 Task: Find connections with filter location Ferntree Gully with filter topic #homeofficewith filter profile language Spanish with filter current company HDFC Life with filter school SDM Institute for Management Development with filter industry Pension Funds with filter service category Bookkeeping with filter keywords title Sales Manager
Action: Mouse moved to (647, 94)
Screenshot: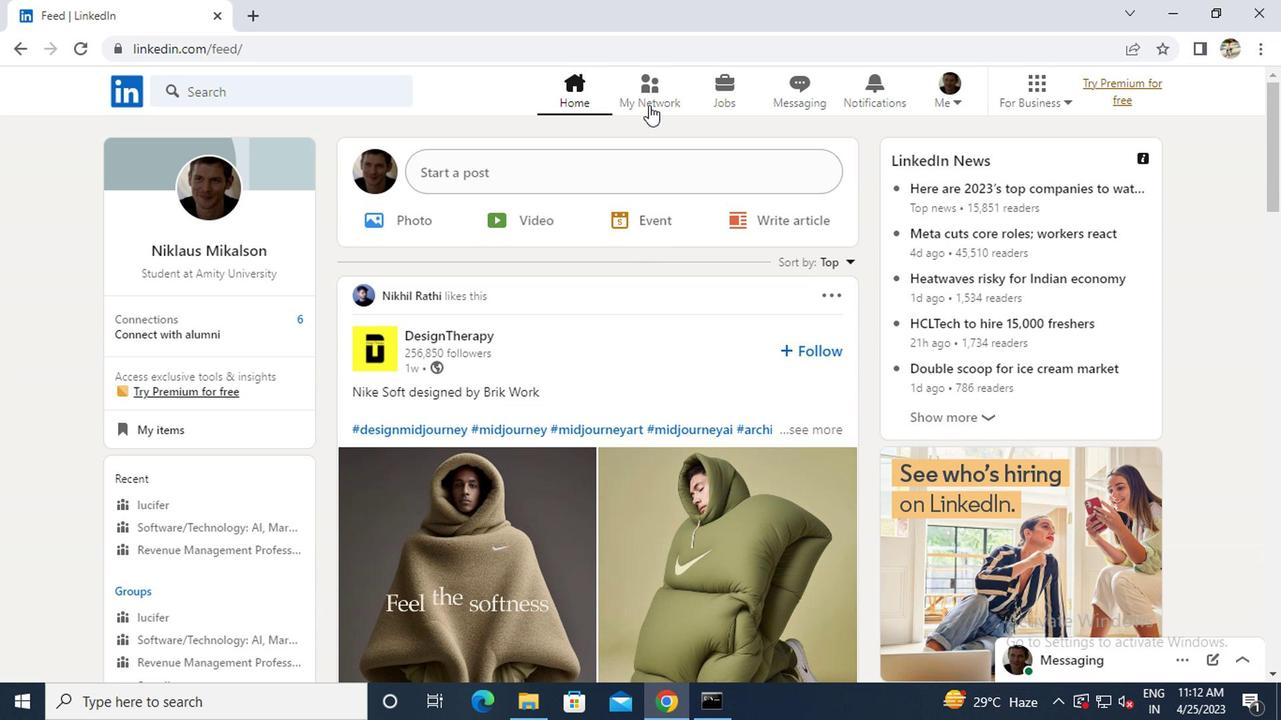 
Action: Mouse pressed left at (647, 94)
Screenshot: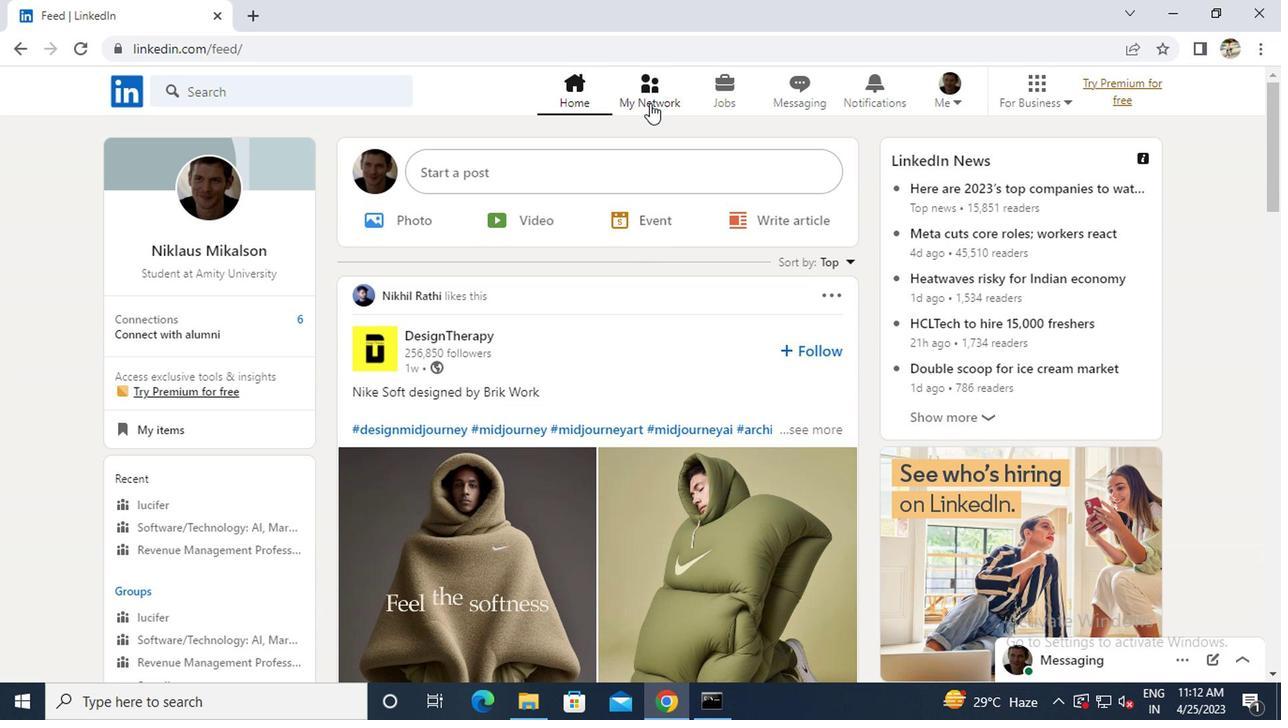 
Action: Mouse moved to (292, 201)
Screenshot: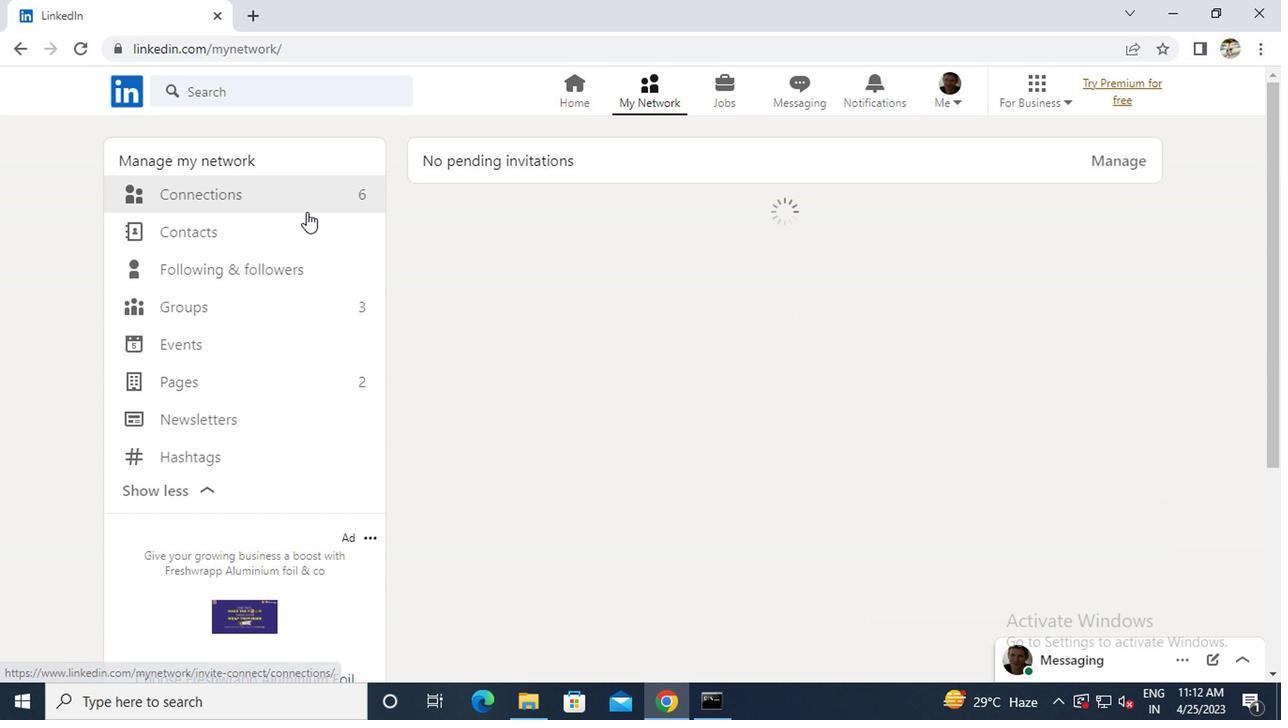 
Action: Mouse pressed left at (292, 201)
Screenshot: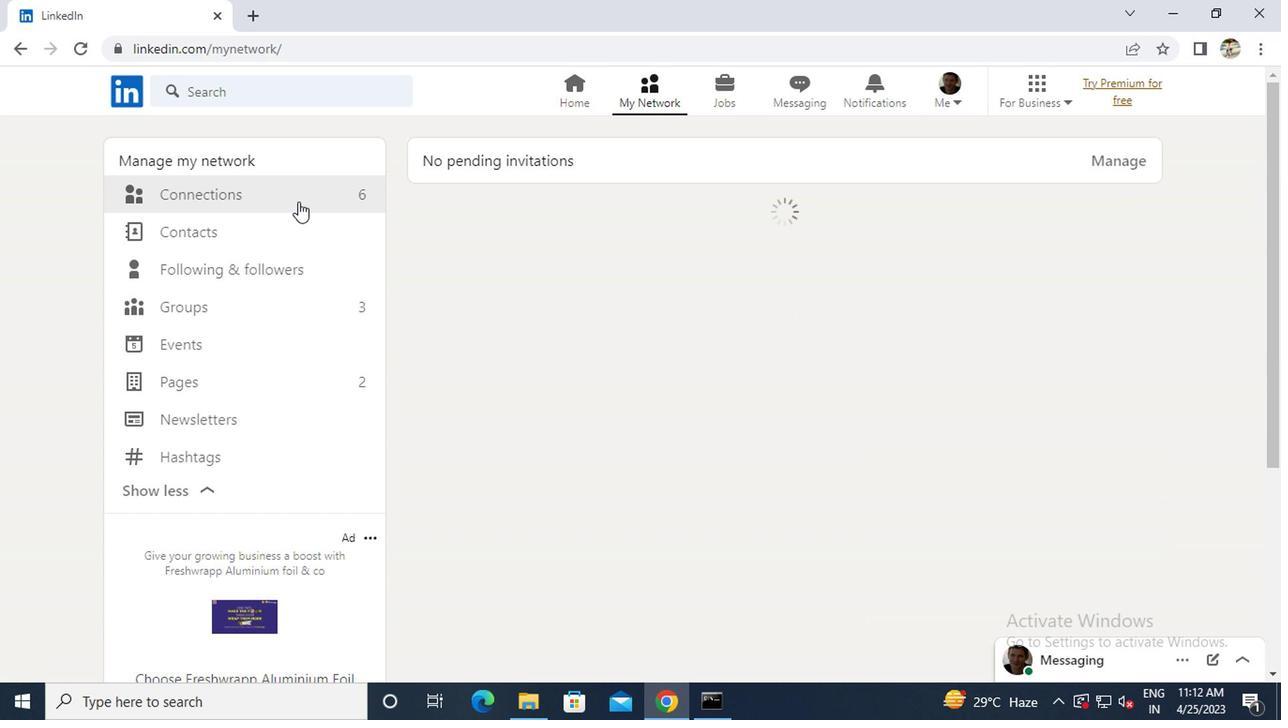 
Action: Mouse moved to (772, 197)
Screenshot: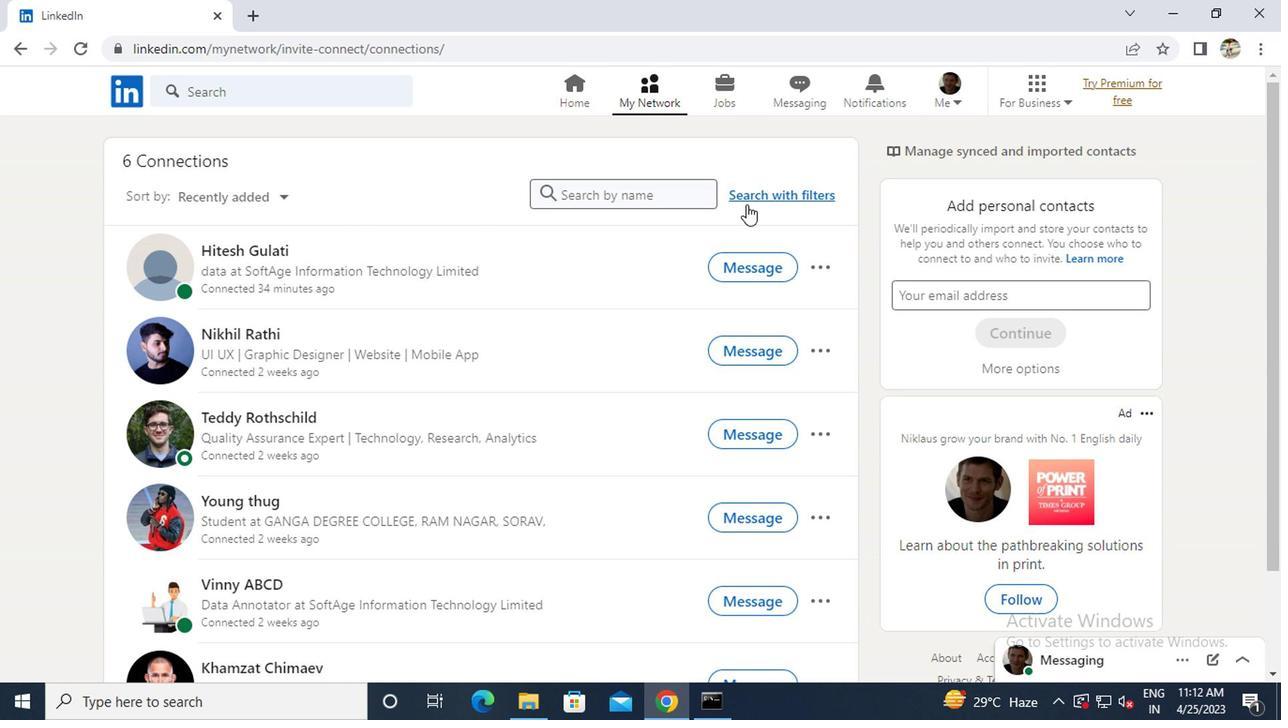
Action: Mouse pressed left at (772, 197)
Screenshot: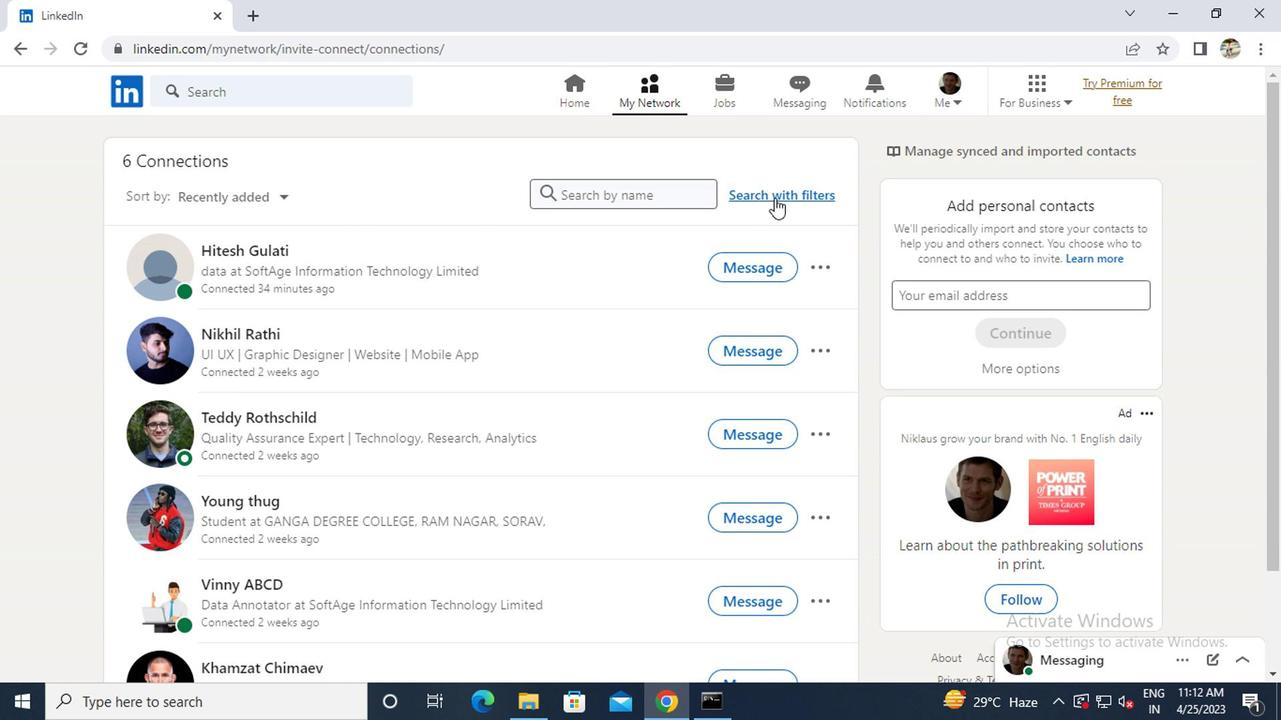 
Action: Mouse moved to (627, 148)
Screenshot: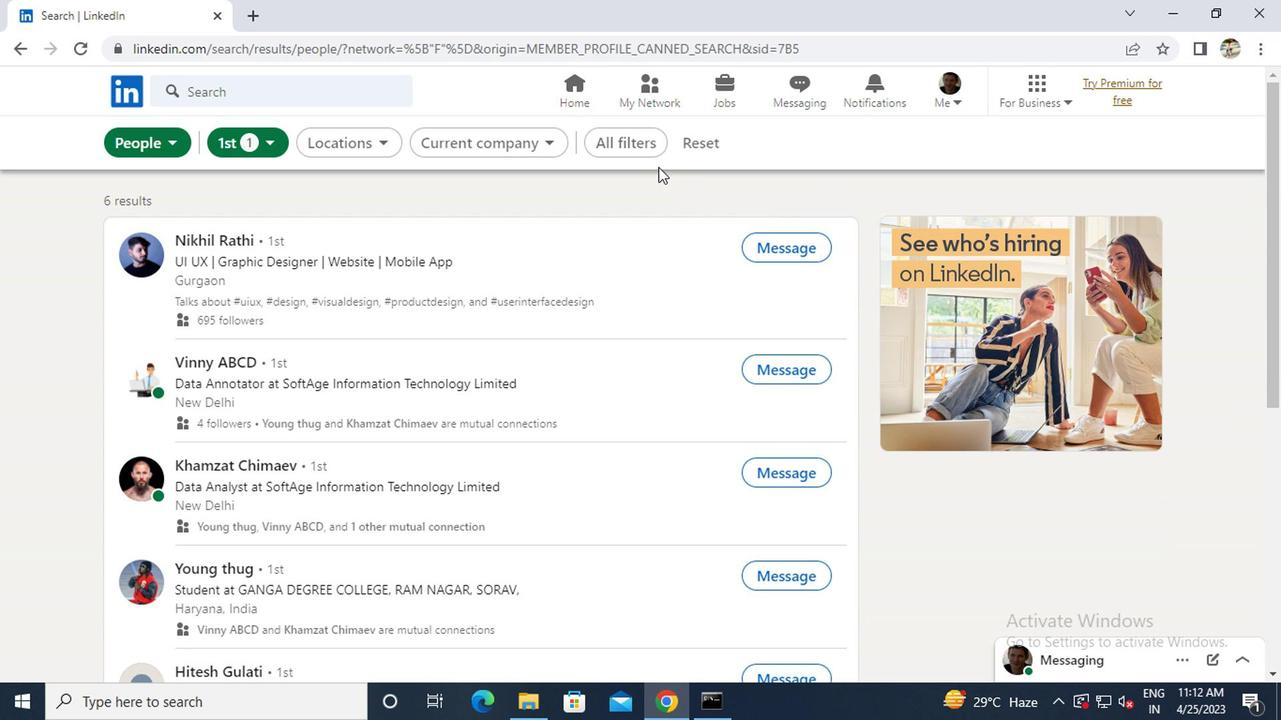 
Action: Mouse pressed left at (627, 148)
Screenshot: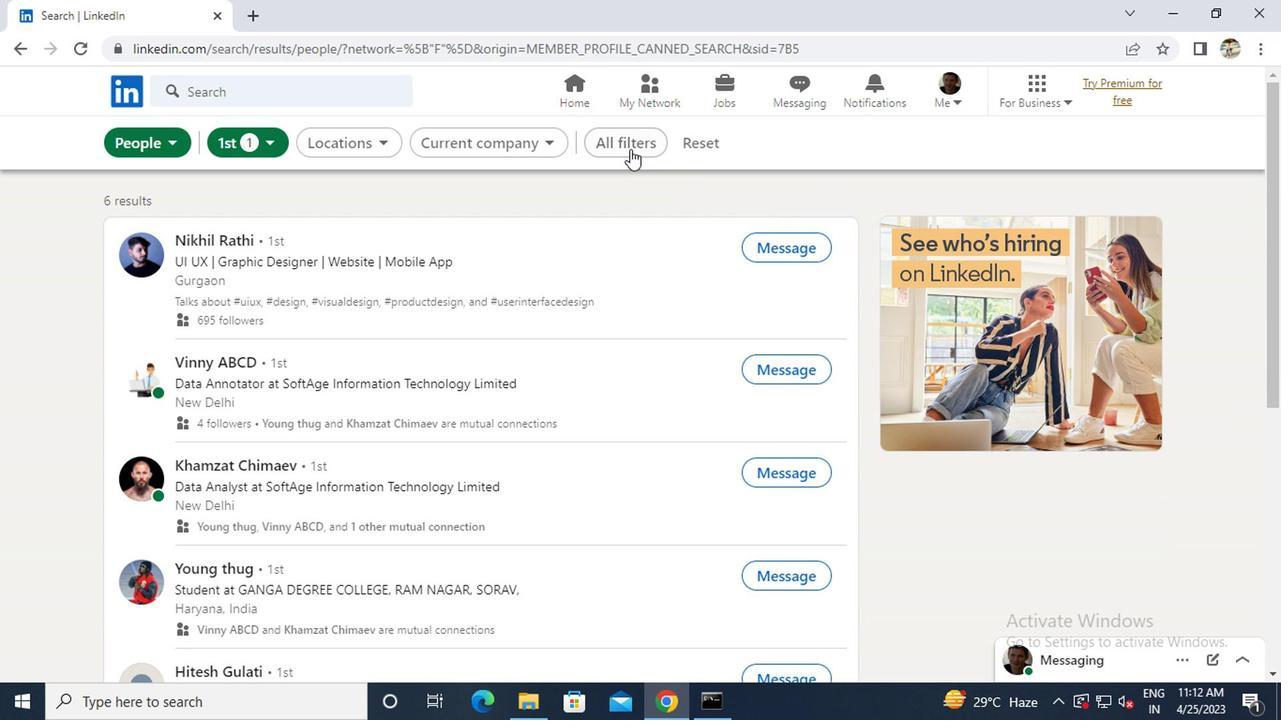 
Action: Mouse moved to (939, 361)
Screenshot: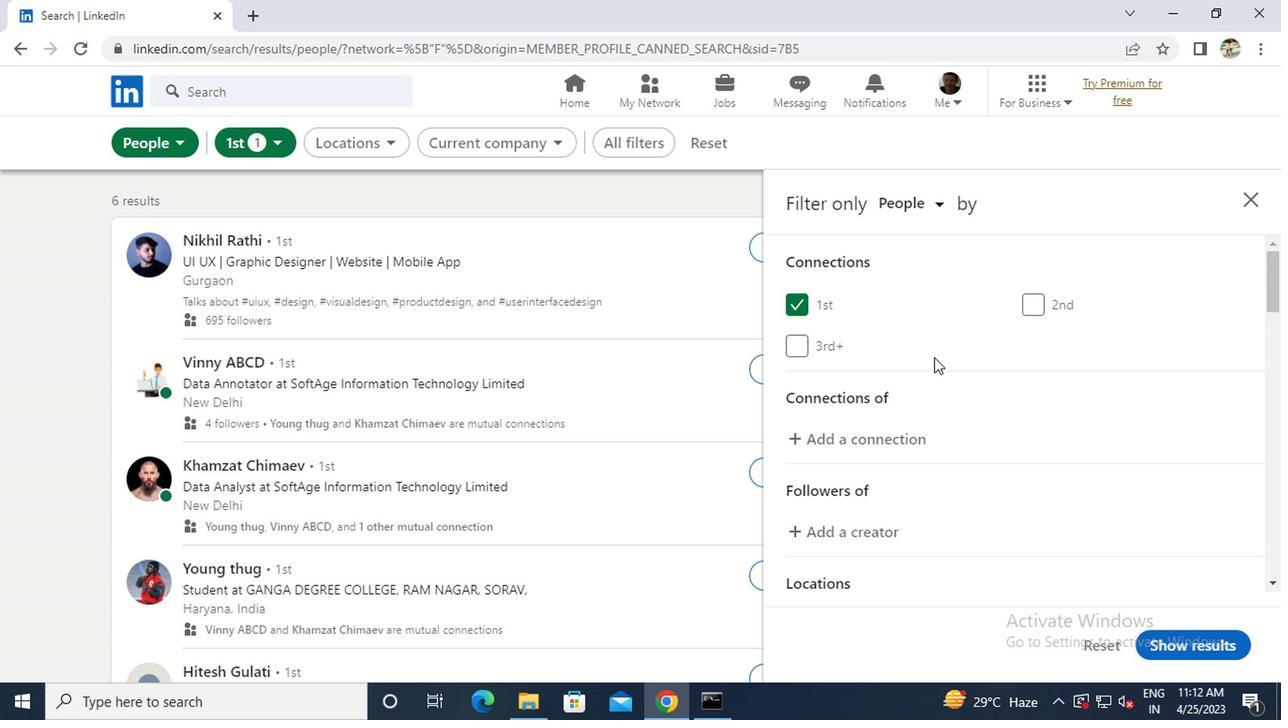 
Action: Mouse scrolled (939, 360) with delta (0, -1)
Screenshot: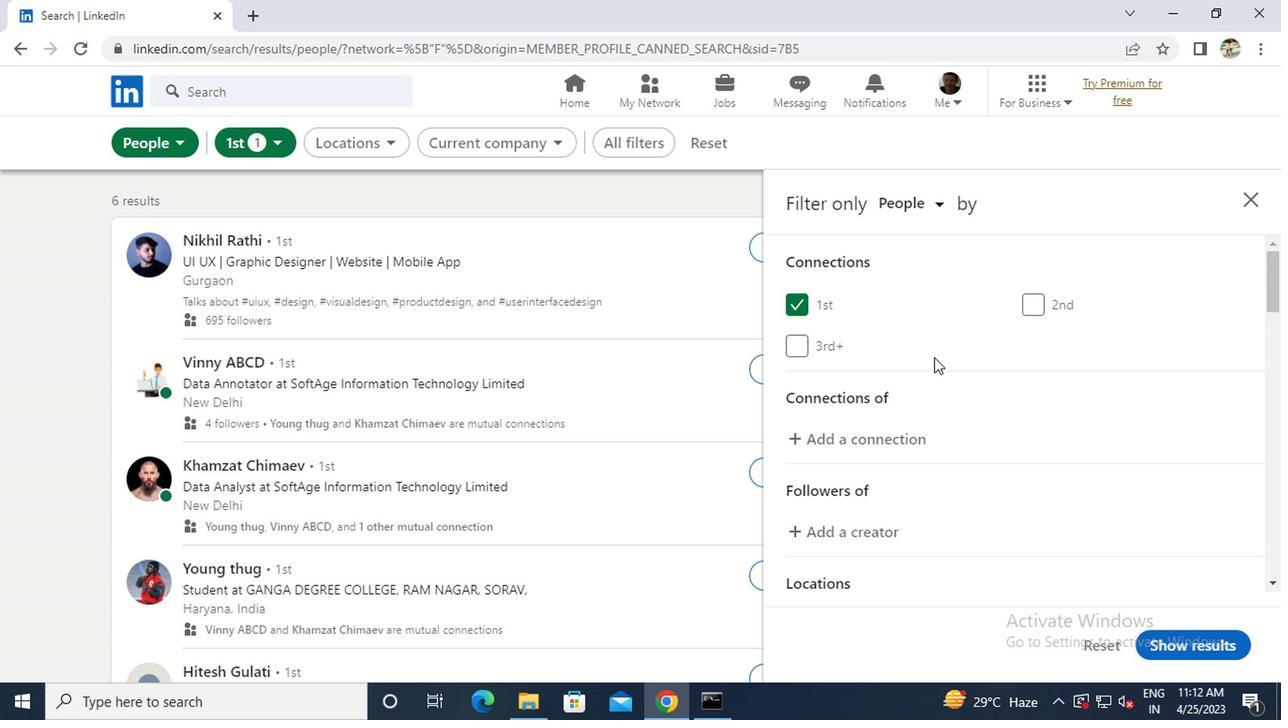 
Action: Mouse scrolled (939, 360) with delta (0, -1)
Screenshot: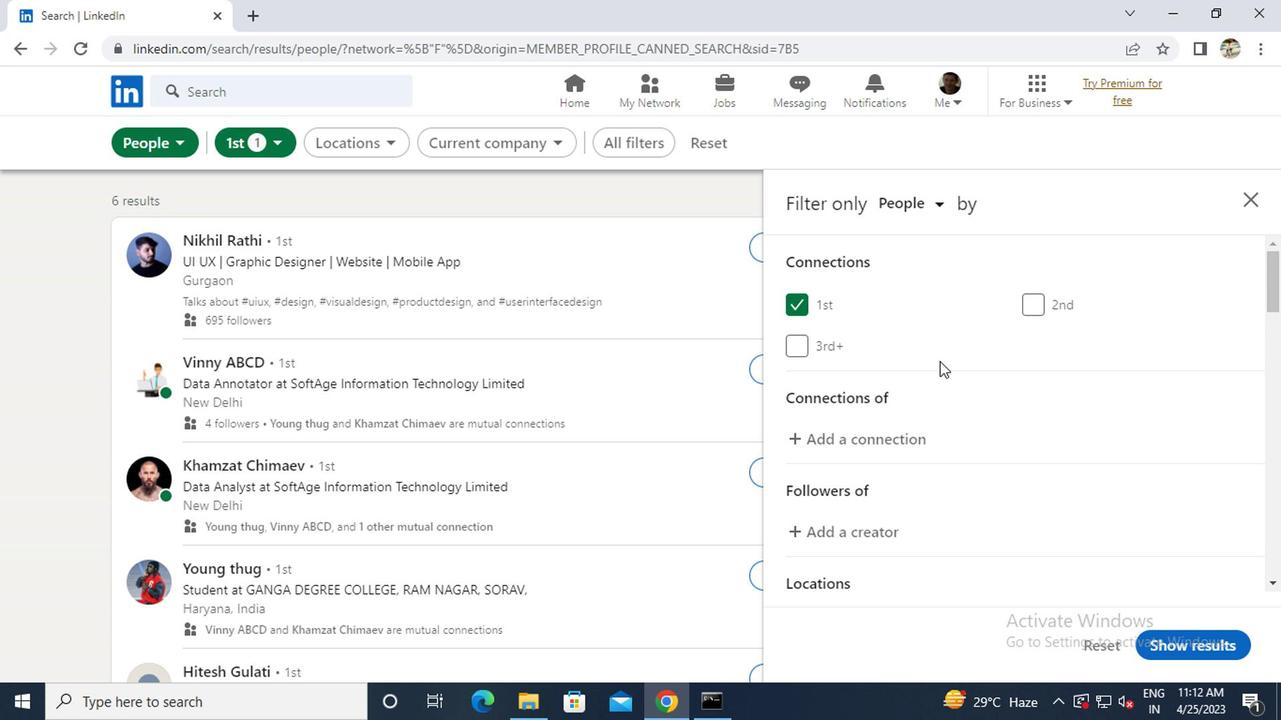 
Action: Mouse scrolled (939, 360) with delta (0, -1)
Screenshot: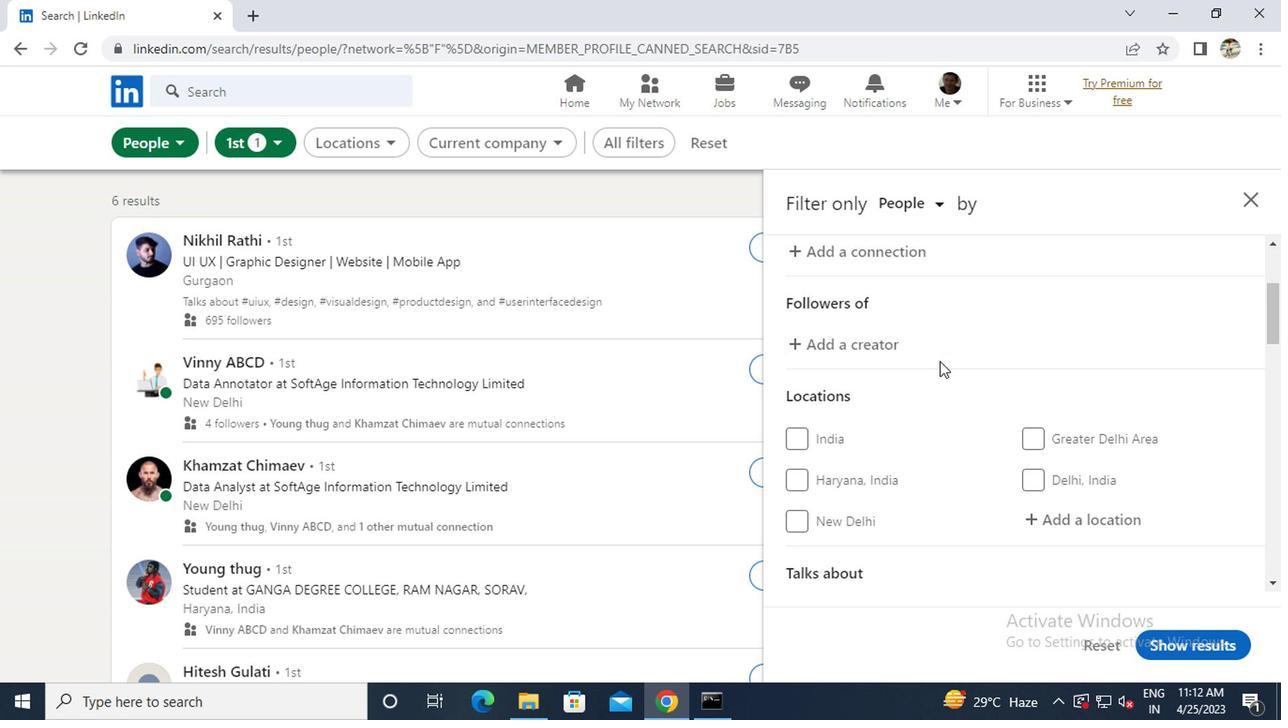 
Action: Mouse moved to (1037, 429)
Screenshot: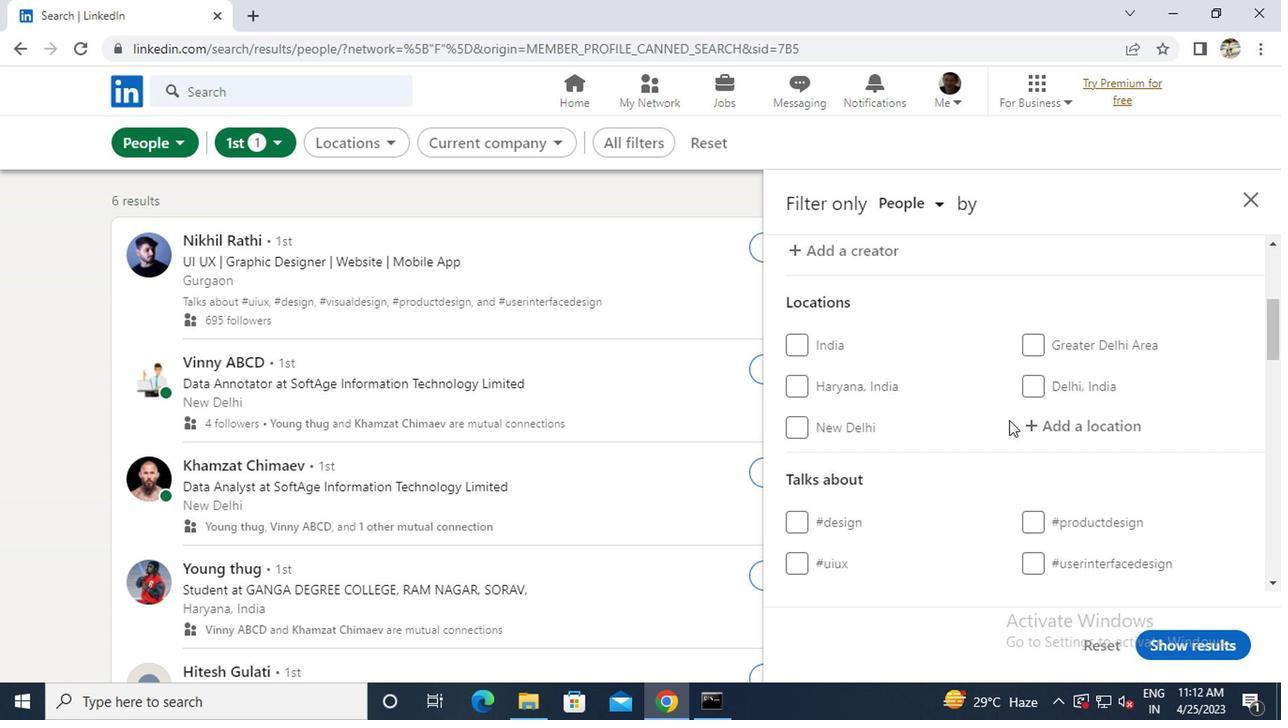 
Action: Mouse pressed left at (1037, 429)
Screenshot: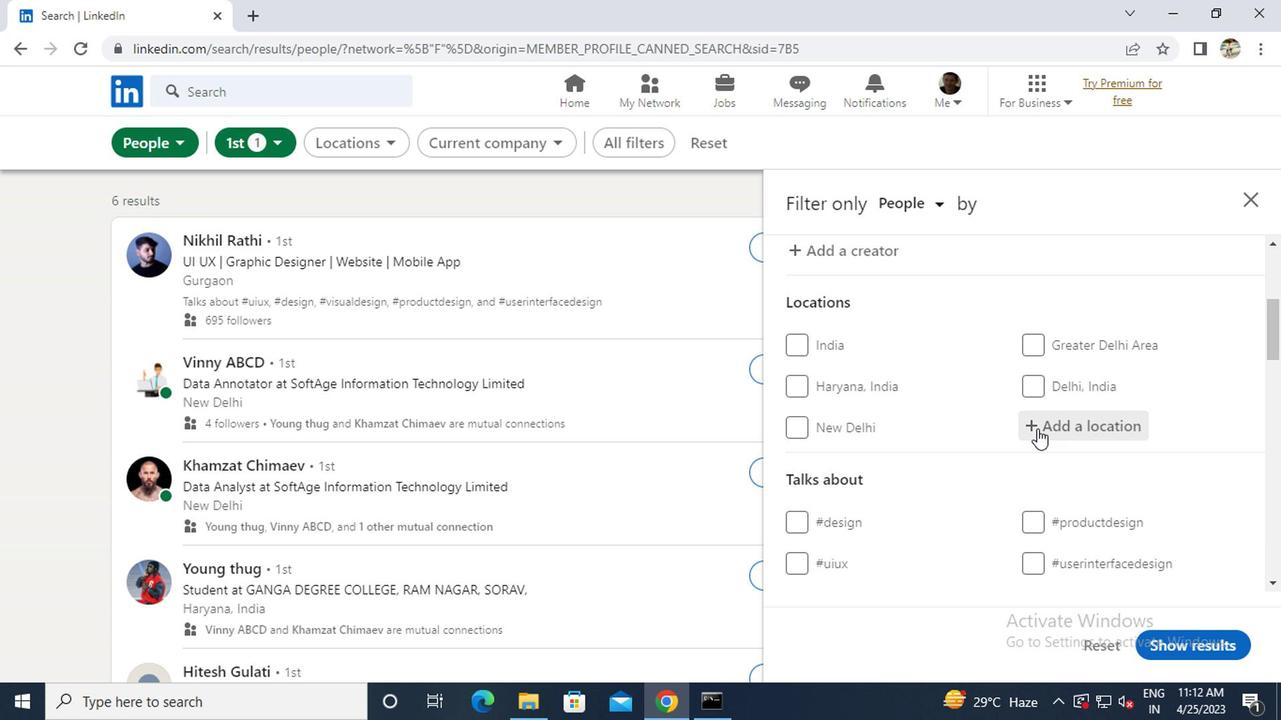 
Action: Key pressed f<Key.backspace><Key.caps_lock>f<Key.caps_lock>erntree<Key.space><Key.caps_lock>g<Key.caps_lock>ully
Screenshot: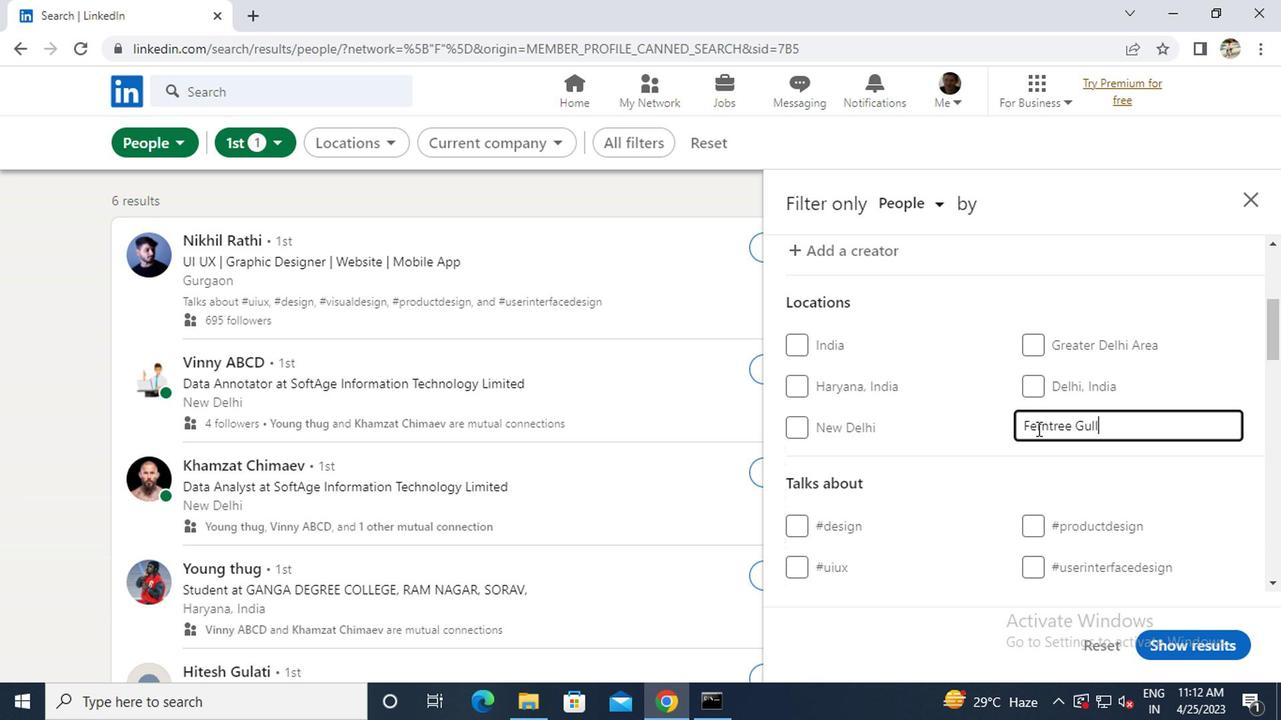 
Action: Mouse moved to (996, 457)
Screenshot: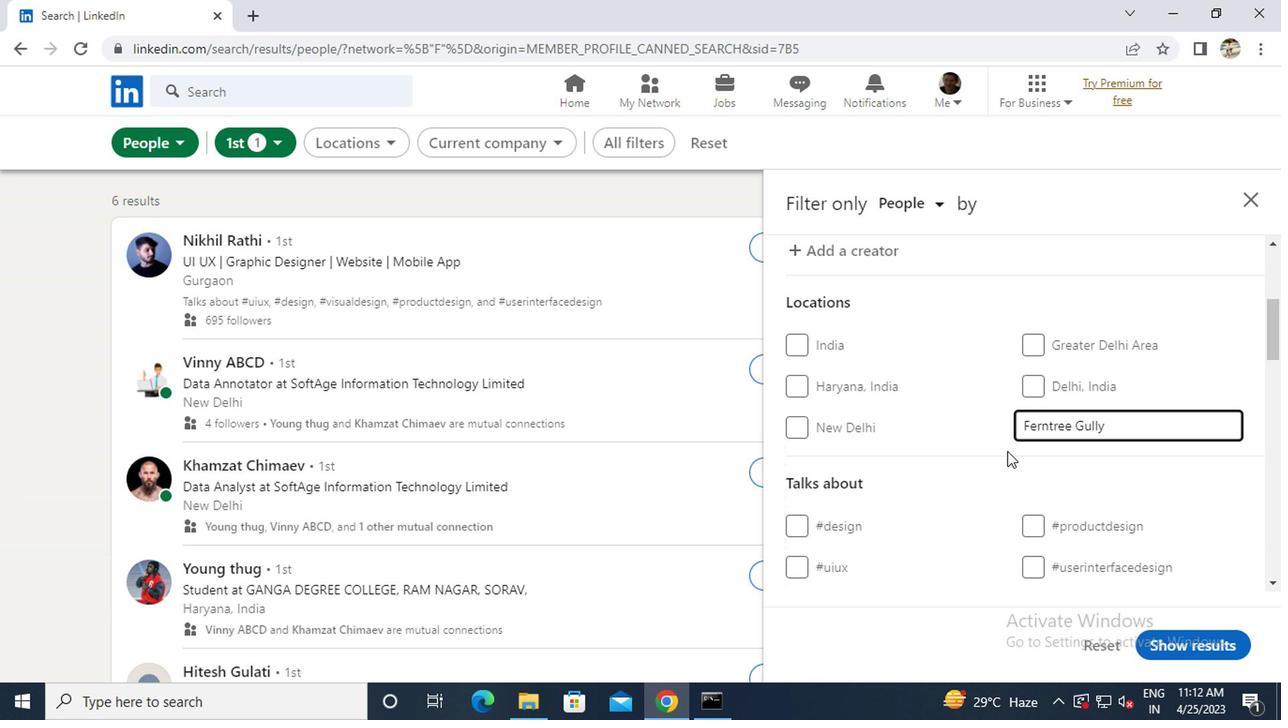 
Action: Mouse pressed left at (996, 457)
Screenshot: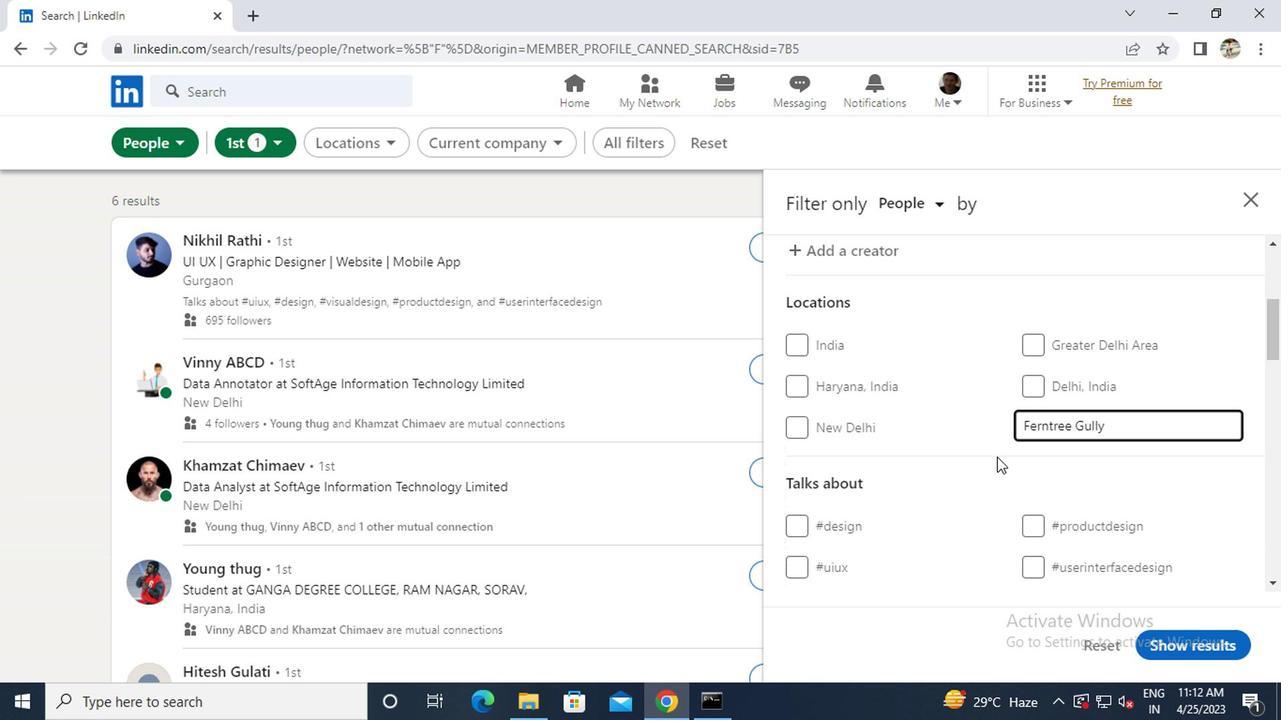 
Action: Mouse moved to (992, 457)
Screenshot: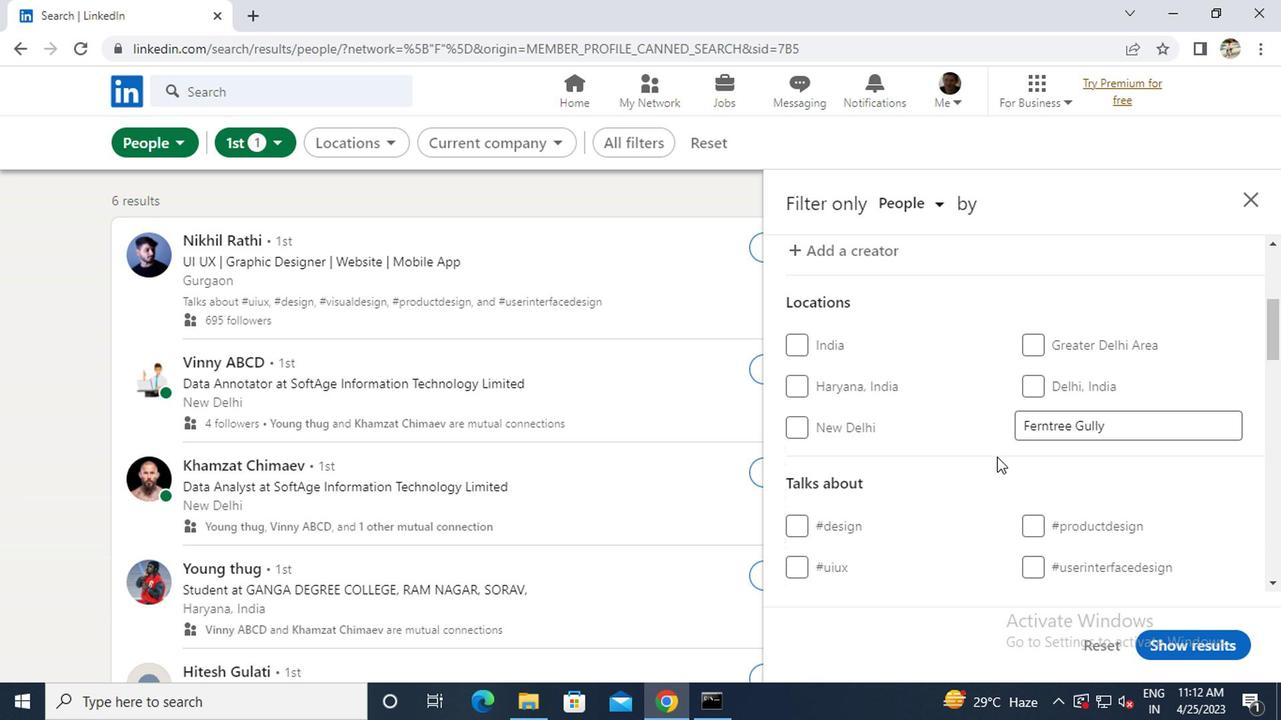 
Action: Mouse scrolled (992, 456) with delta (0, -1)
Screenshot: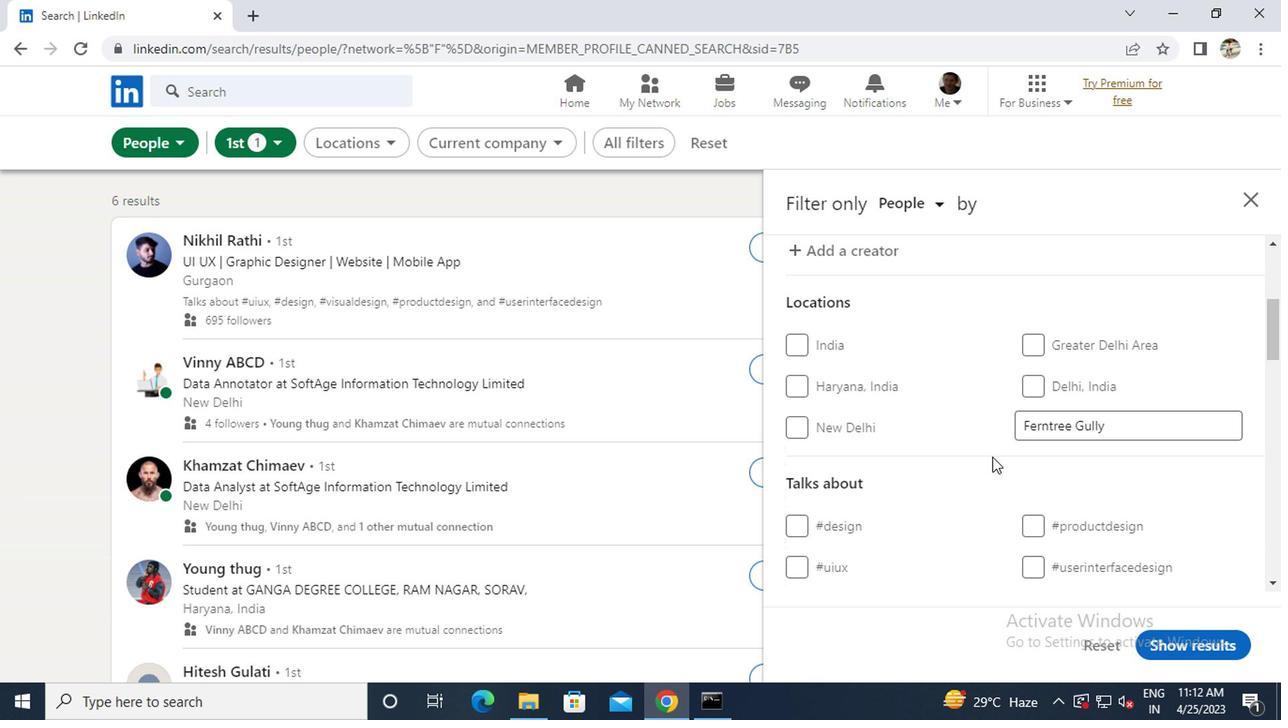 
Action: Mouse moved to (1040, 504)
Screenshot: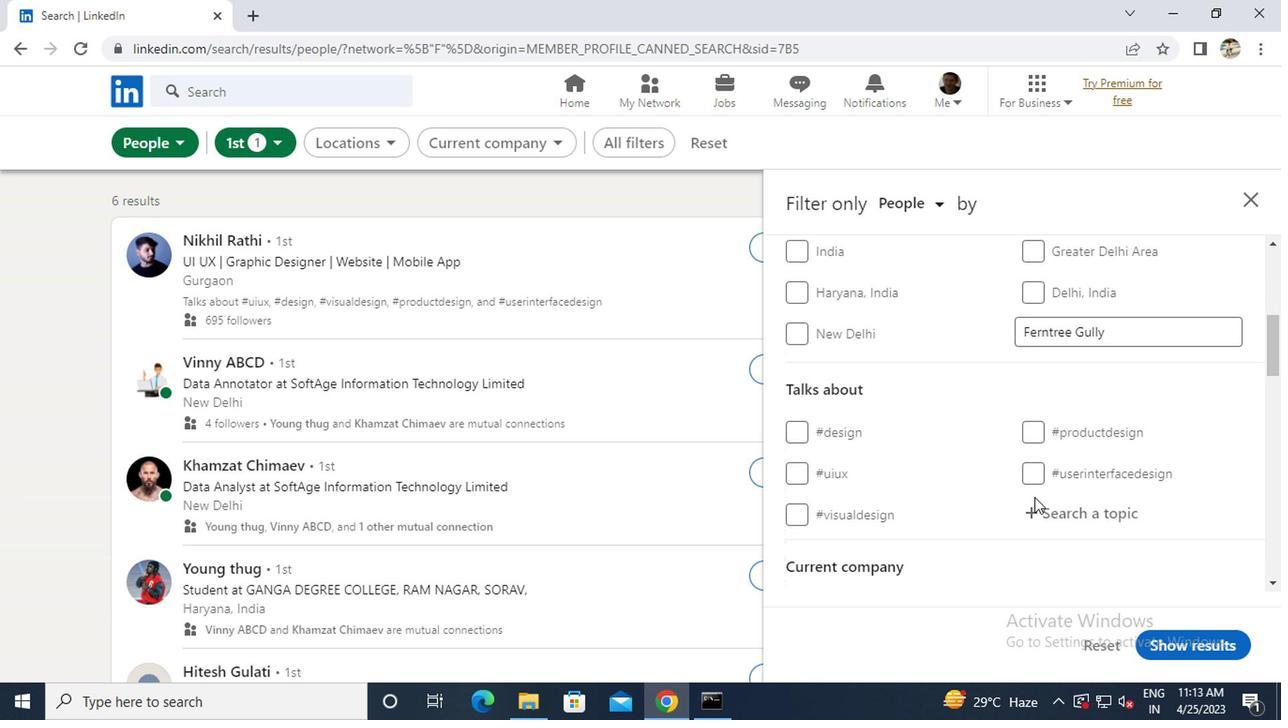 
Action: Mouse pressed left at (1040, 504)
Screenshot: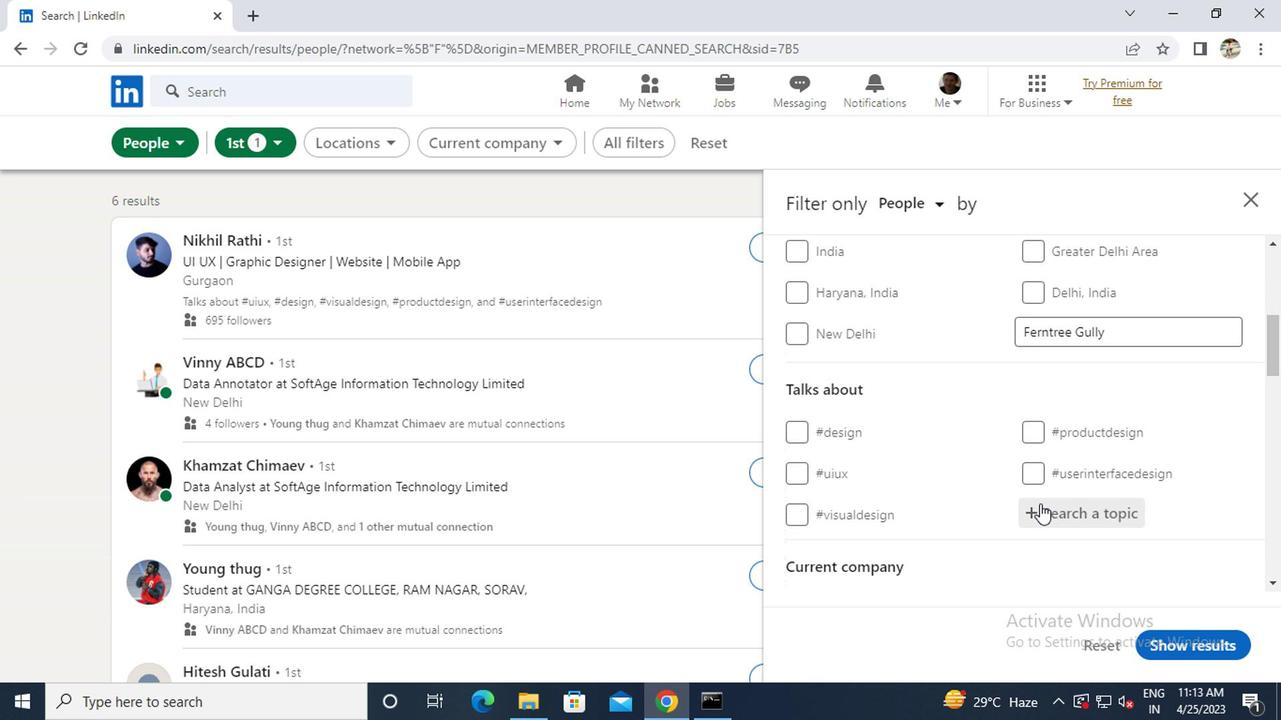 
Action: Key pressed <Key.shift>#HOMEOFFICE<Key.enter>
Screenshot: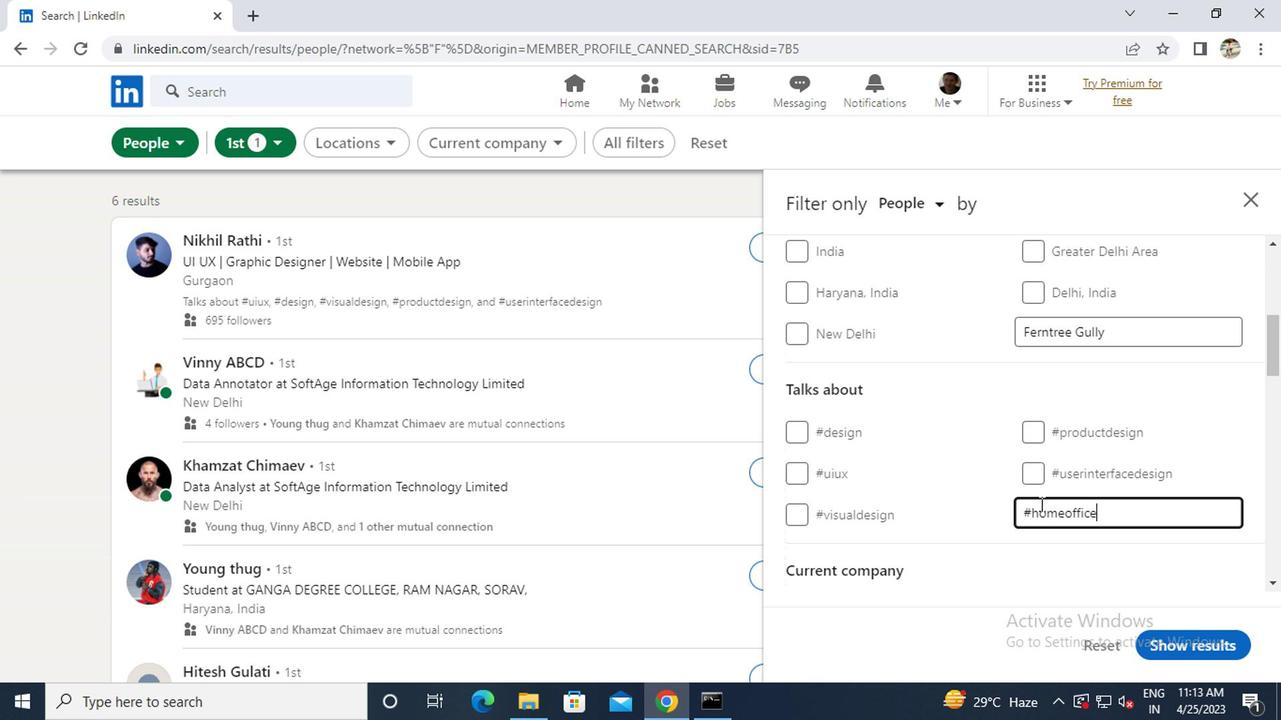
Action: Mouse scrolled (1040, 503) with delta (0, 0)
Screenshot: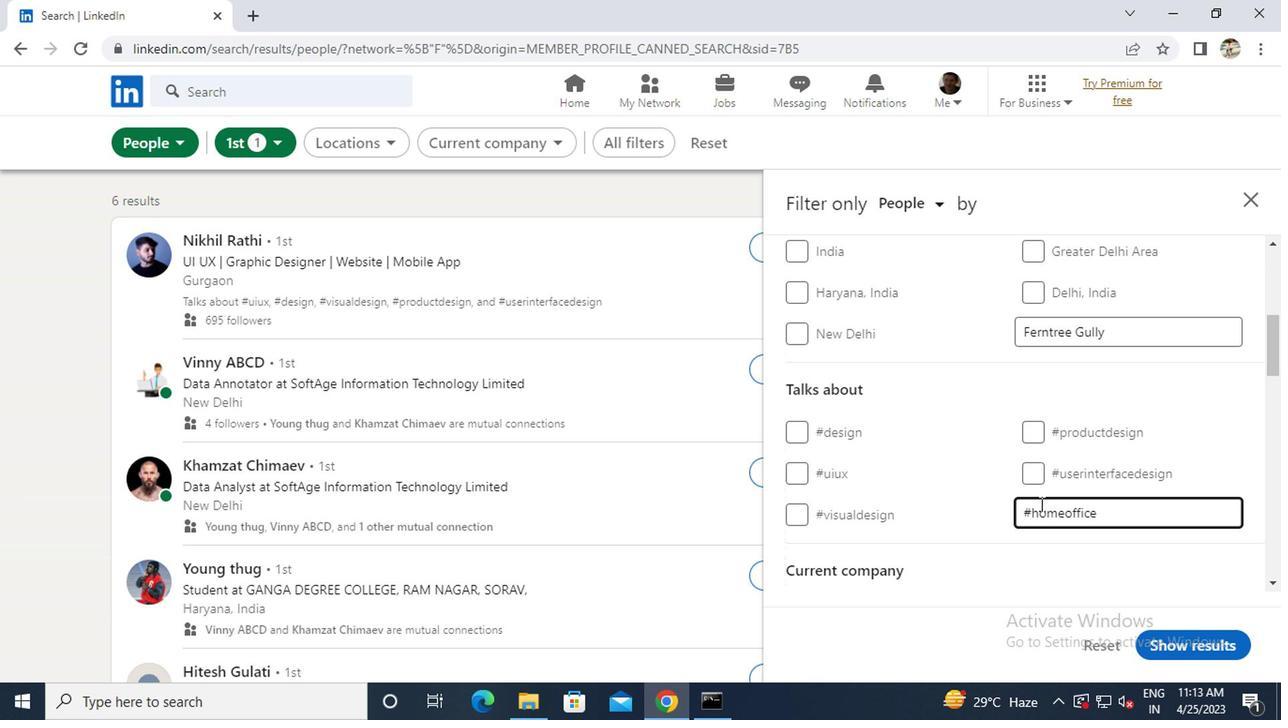
Action: Mouse scrolled (1040, 503) with delta (0, 0)
Screenshot: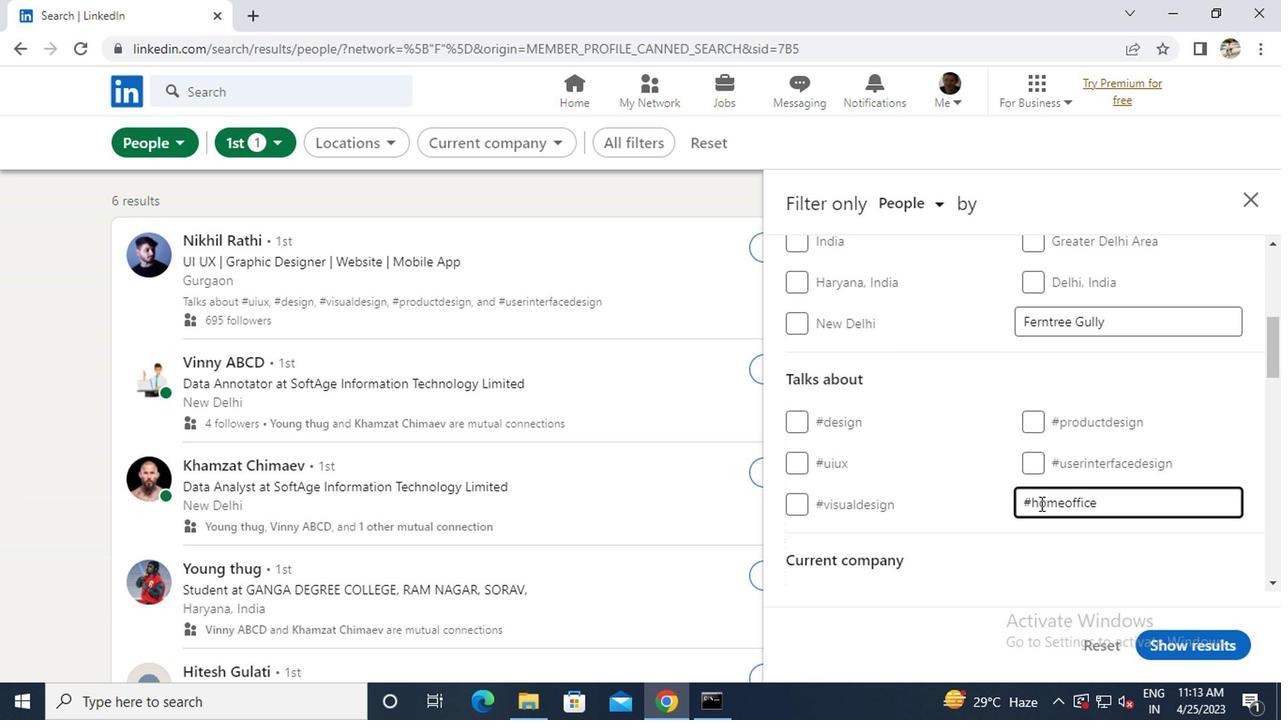 
Action: Mouse scrolled (1040, 503) with delta (0, 0)
Screenshot: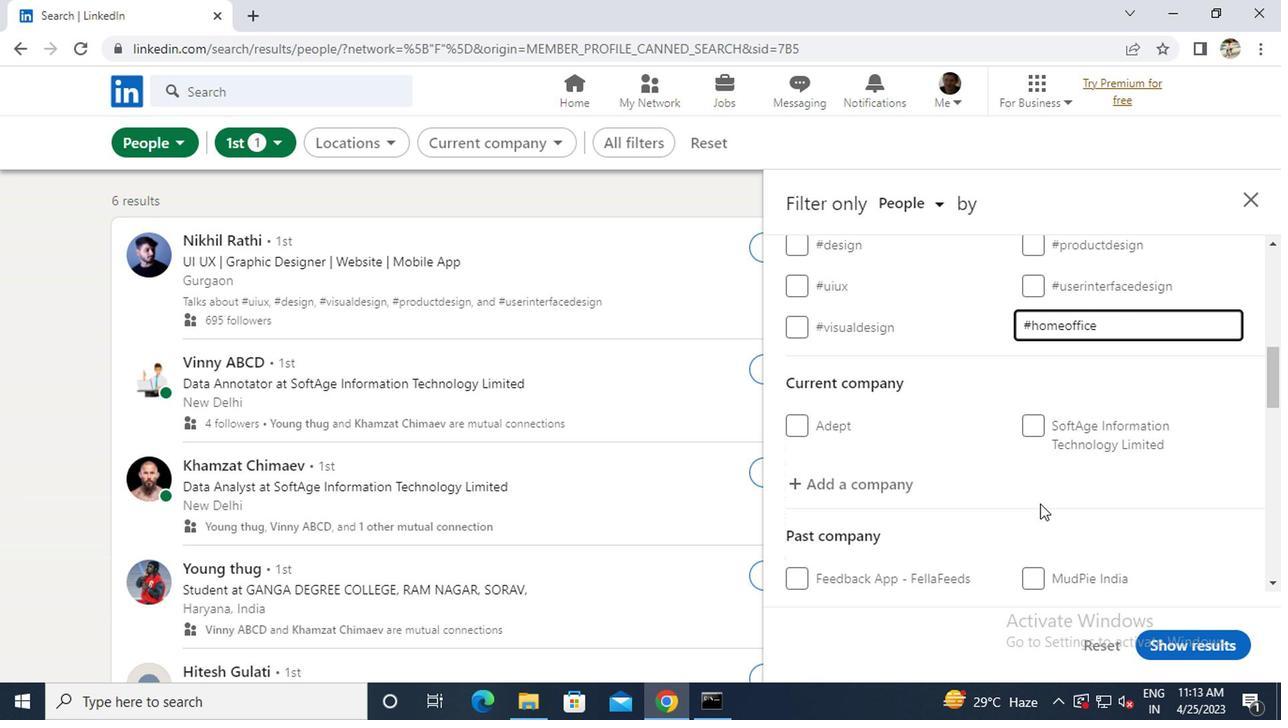 
Action: Mouse scrolled (1040, 503) with delta (0, 0)
Screenshot: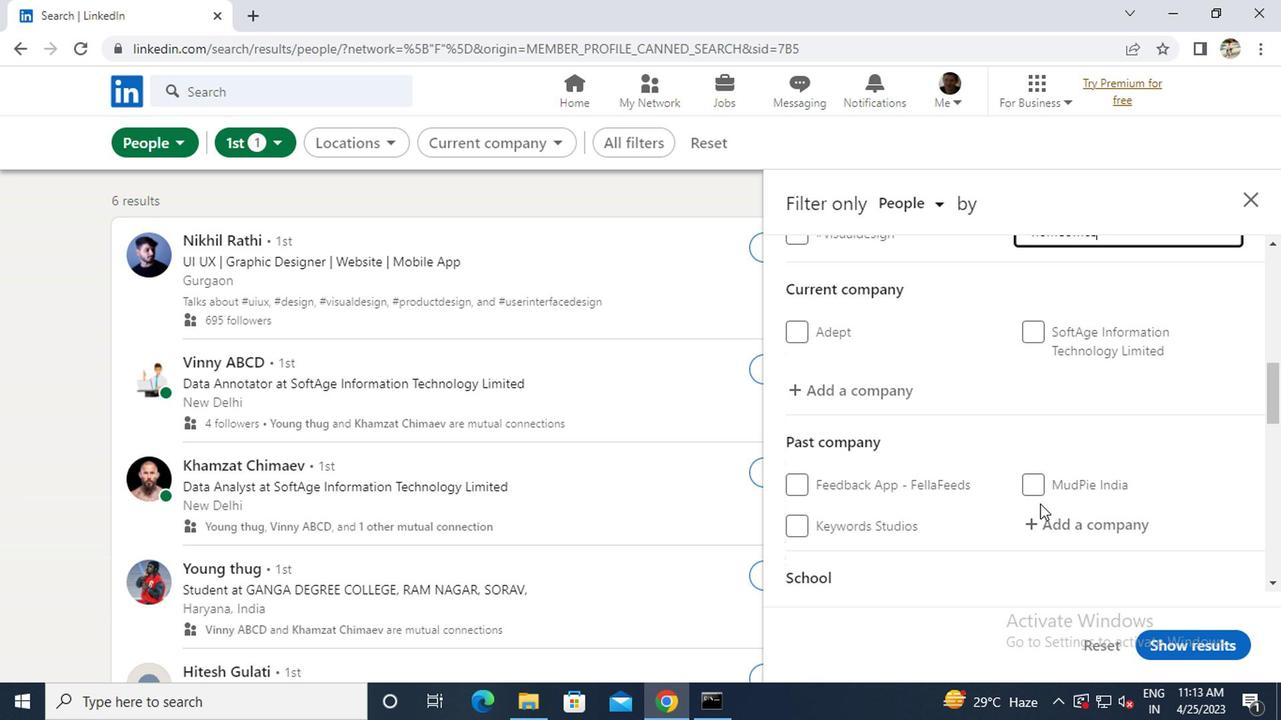 
Action: Mouse scrolled (1040, 503) with delta (0, 0)
Screenshot: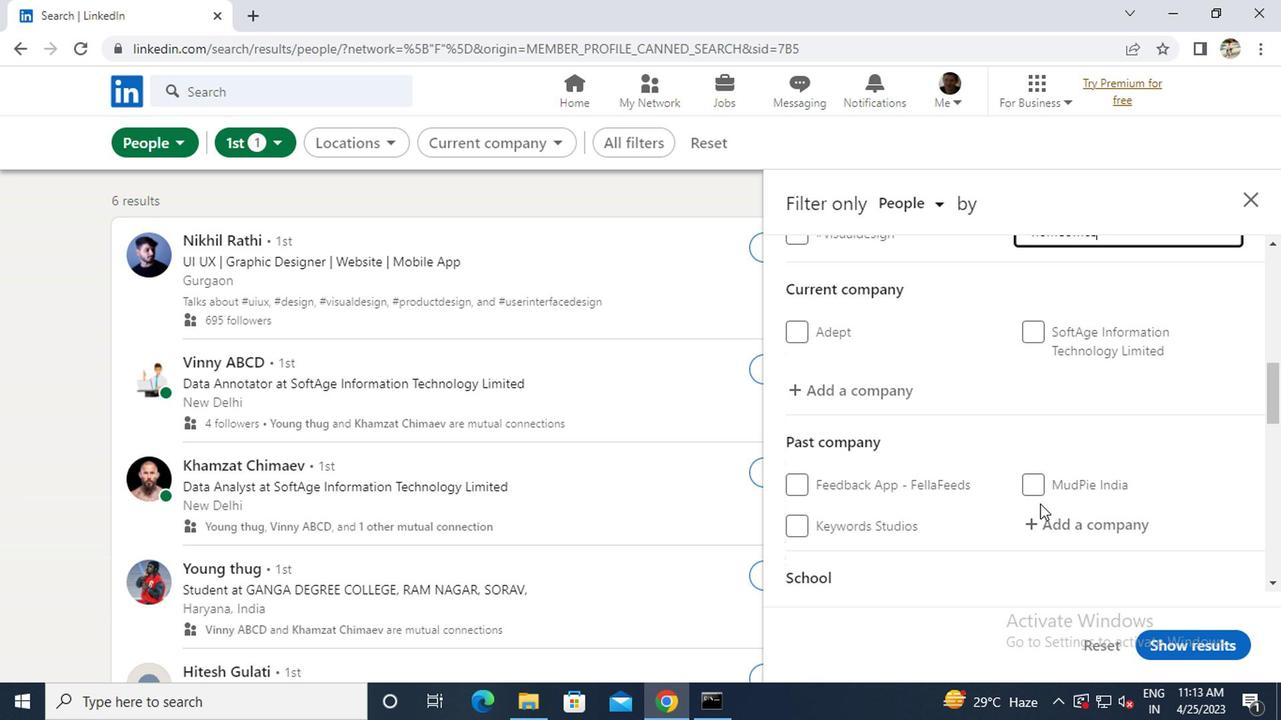 
Action: Mouse scrolled (1040, 503) with delta (0, 0)
Screenshot: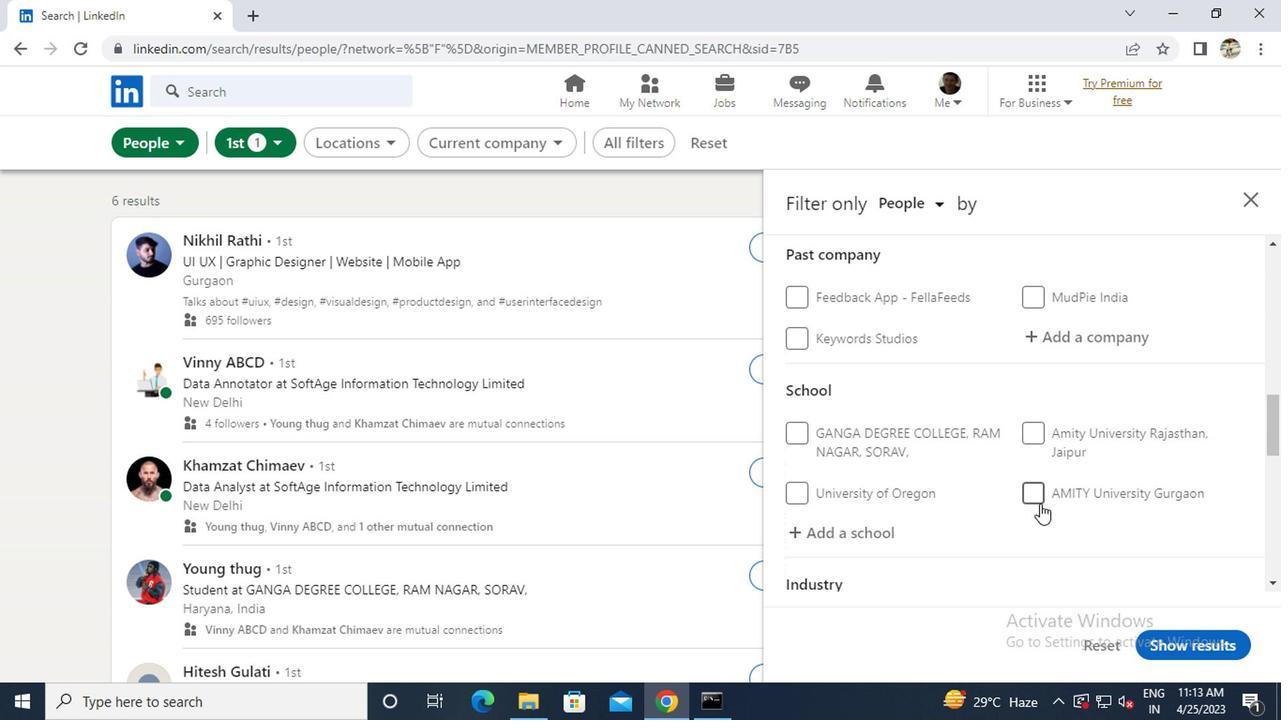 
Action: Mouse scrolled (1040, 503) with delta (0, 0)
Screenshot: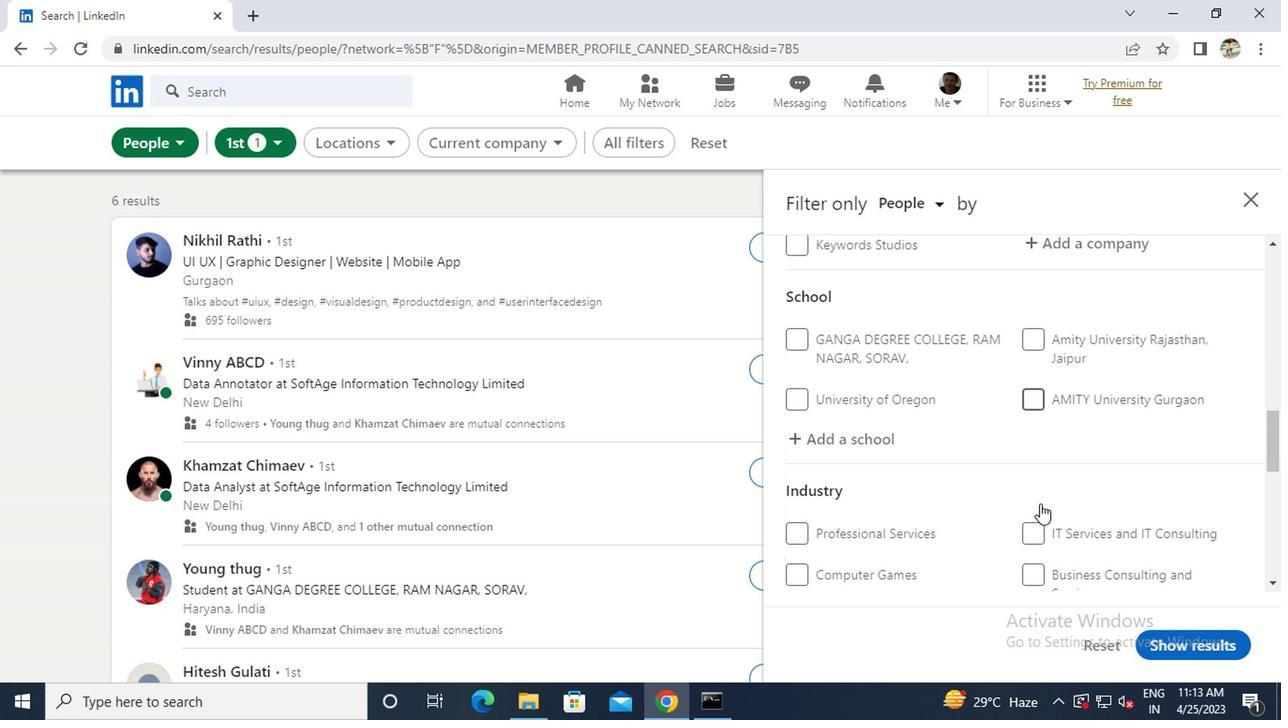 
Action: Mouse scrolled (1040, 503) with delta (0, 0)
Screenshot: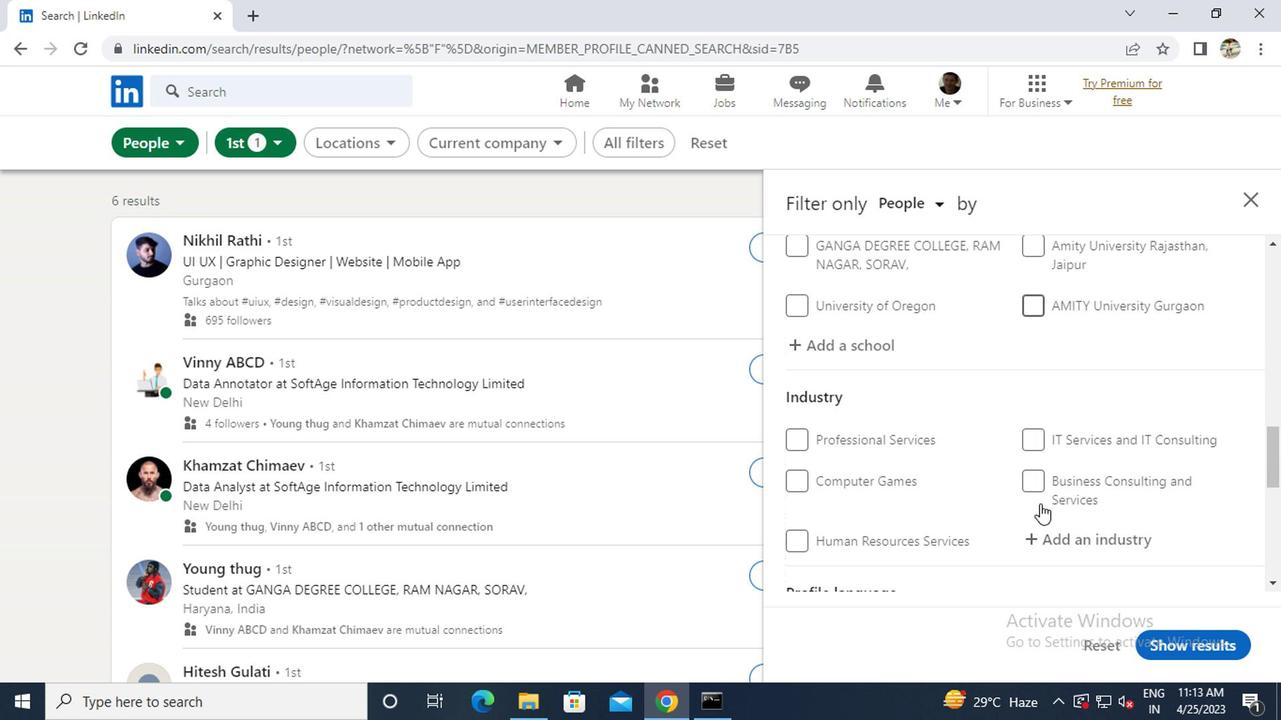
Action: Mouse scrolled (1040, 503) with delta (0, 0)
Screenshot: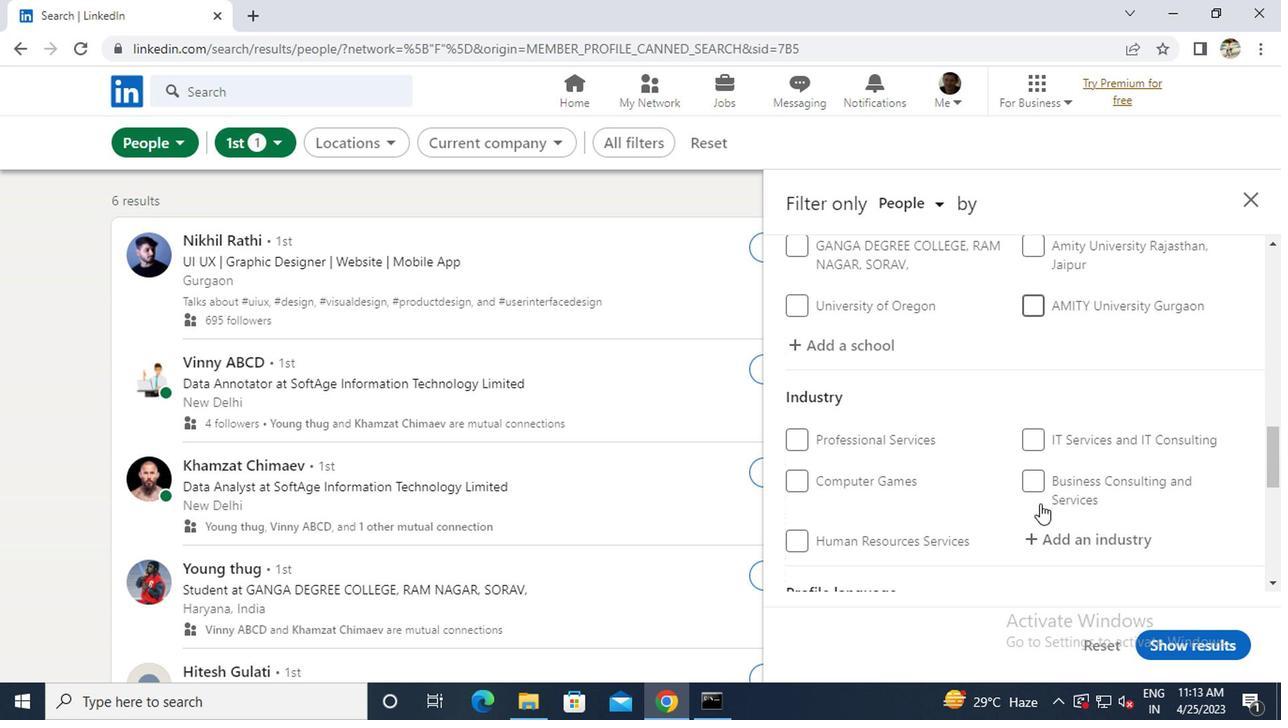 
Action: Mouse scrolled (1040, 505) with delta (0, 1)
Screenshot: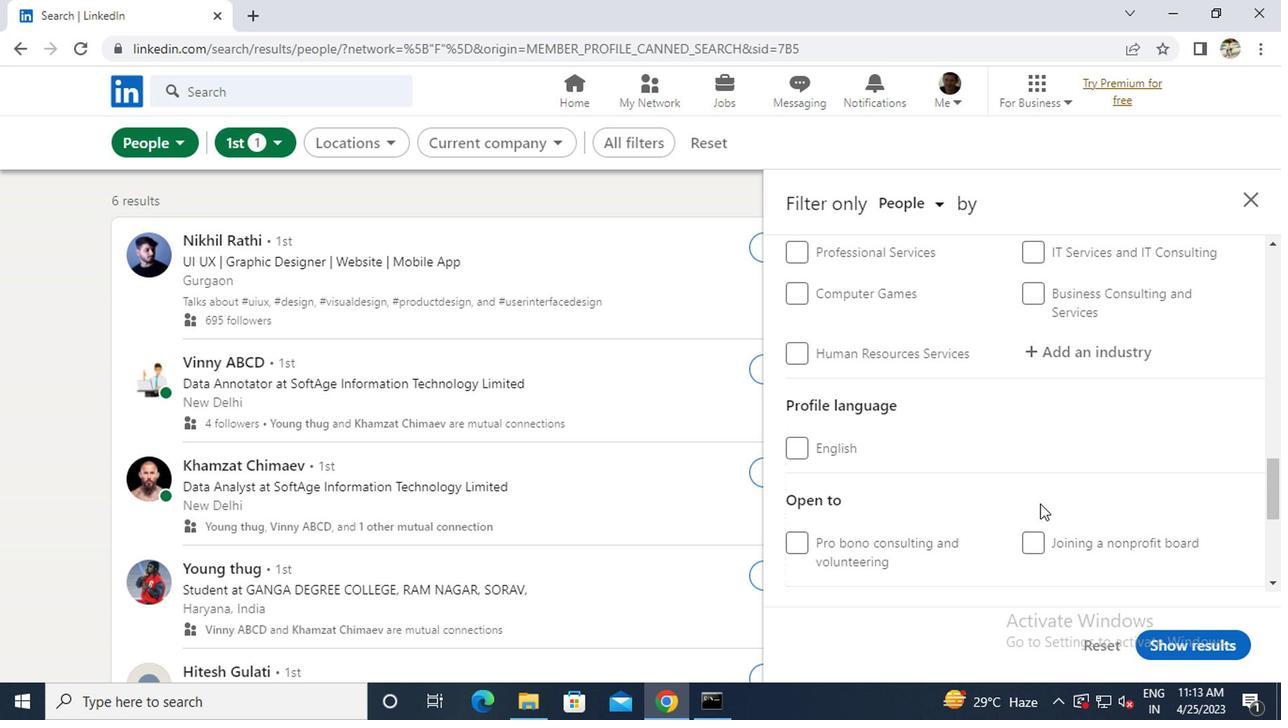 
Action: Mouse scrolled (1040, 505) with delta (0, 1)
Screenshot: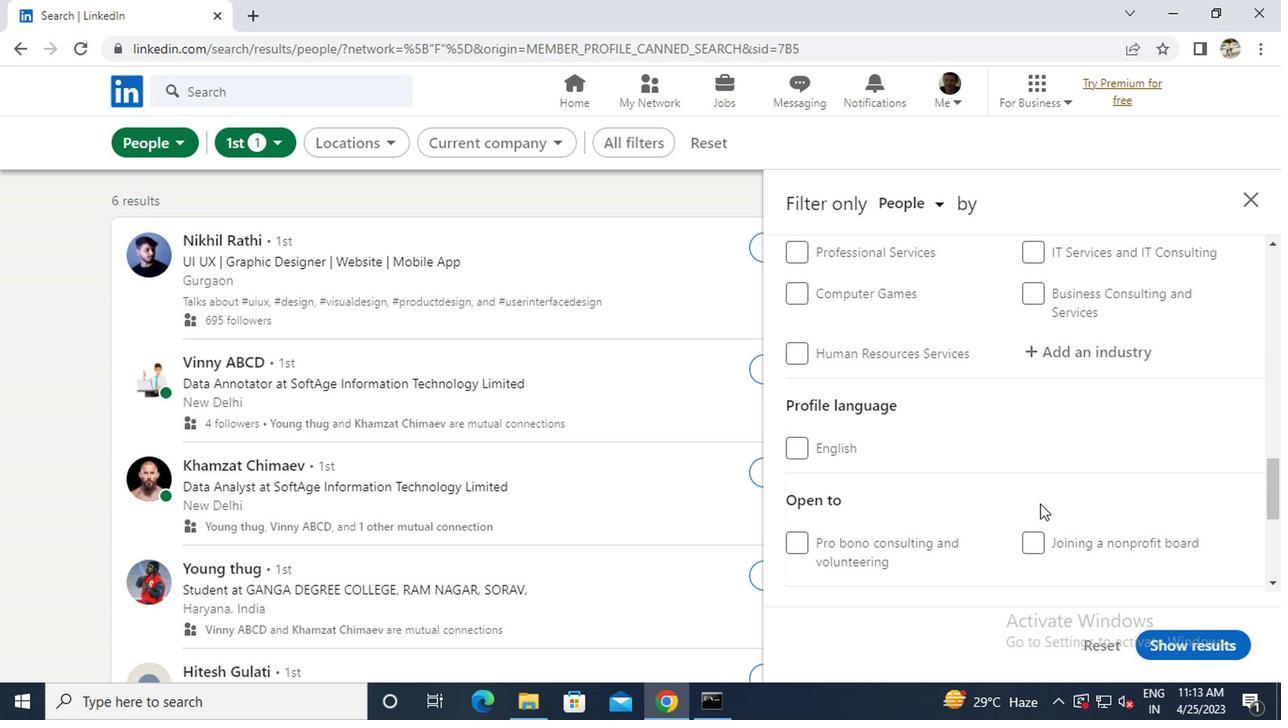 
Action: Mouse scrolled (1040, 505) with delta (0, 1)
Screenshot: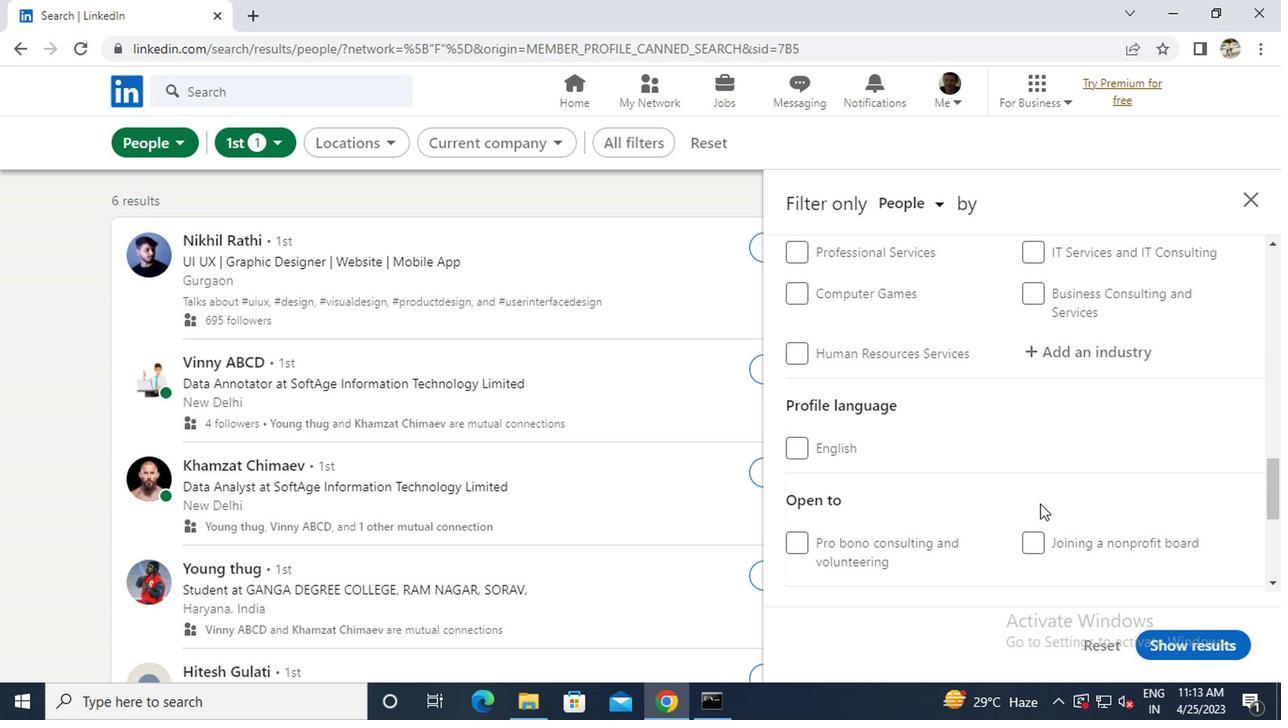 
Action: Mouse scrolled (1040, 505) with delta (0, 1)
Screenshot: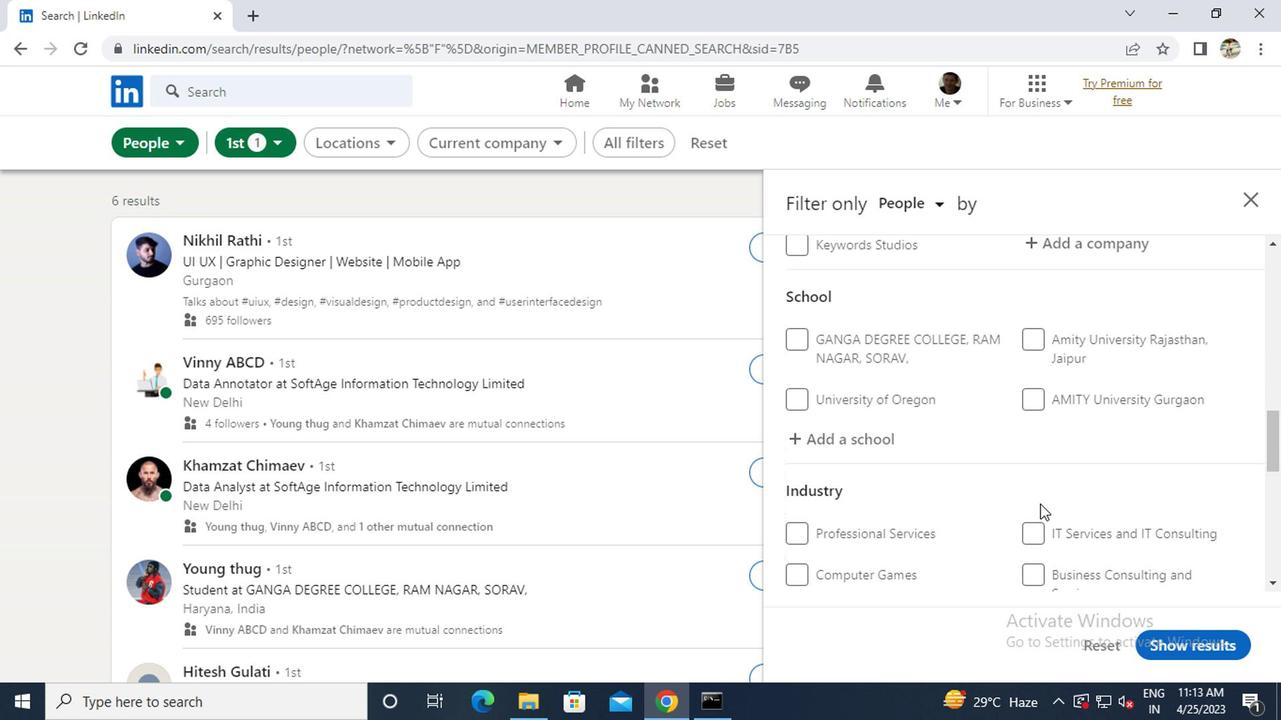 
Action: Mouse scrolled (1040, 505) with delta (0, 1)
Screenshot: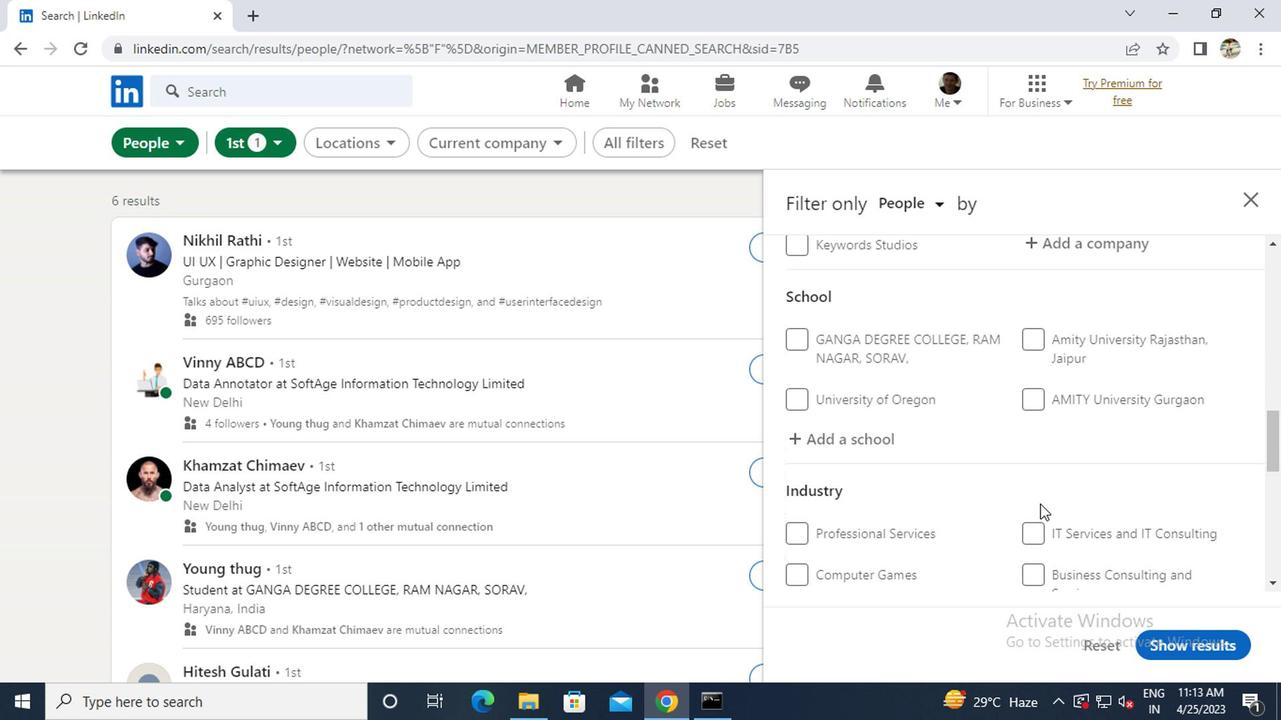 
Action: Mouse scrolled (1040, 505) with delta (0, 1)
Screenshot: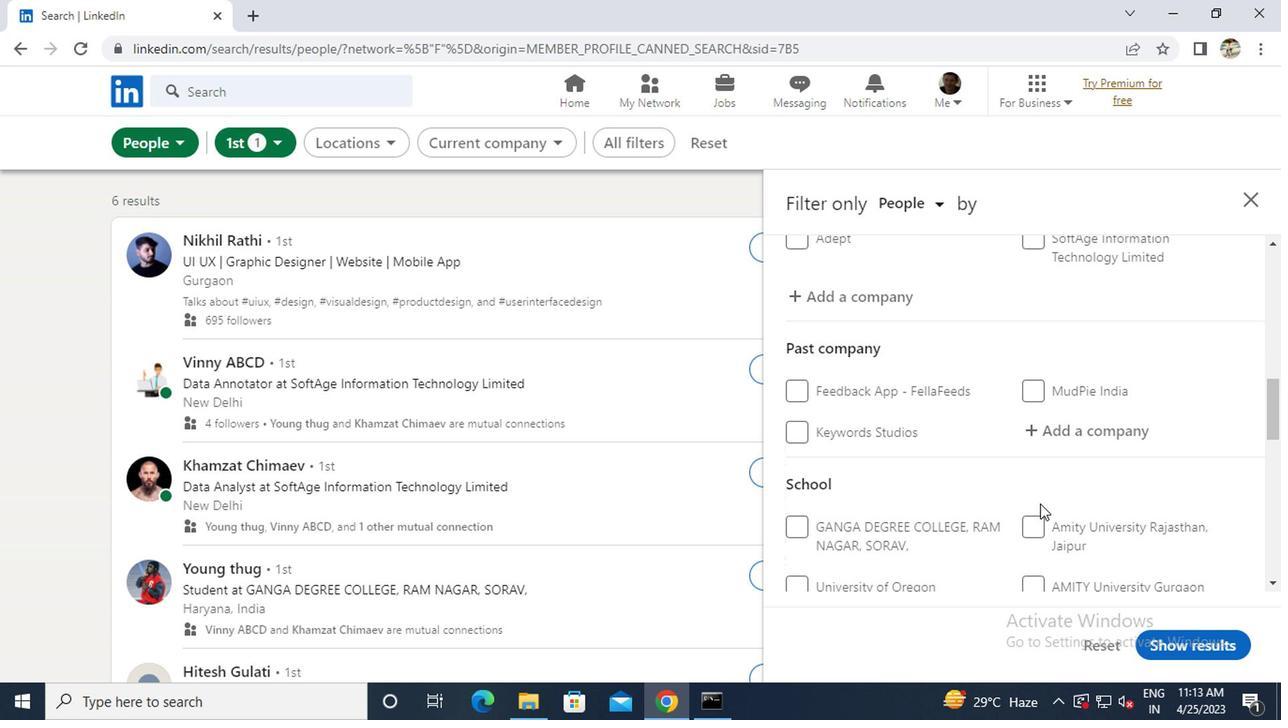 
Action: Mouse scrolled (1040, 505) with delta (0, 1)
Screenshot: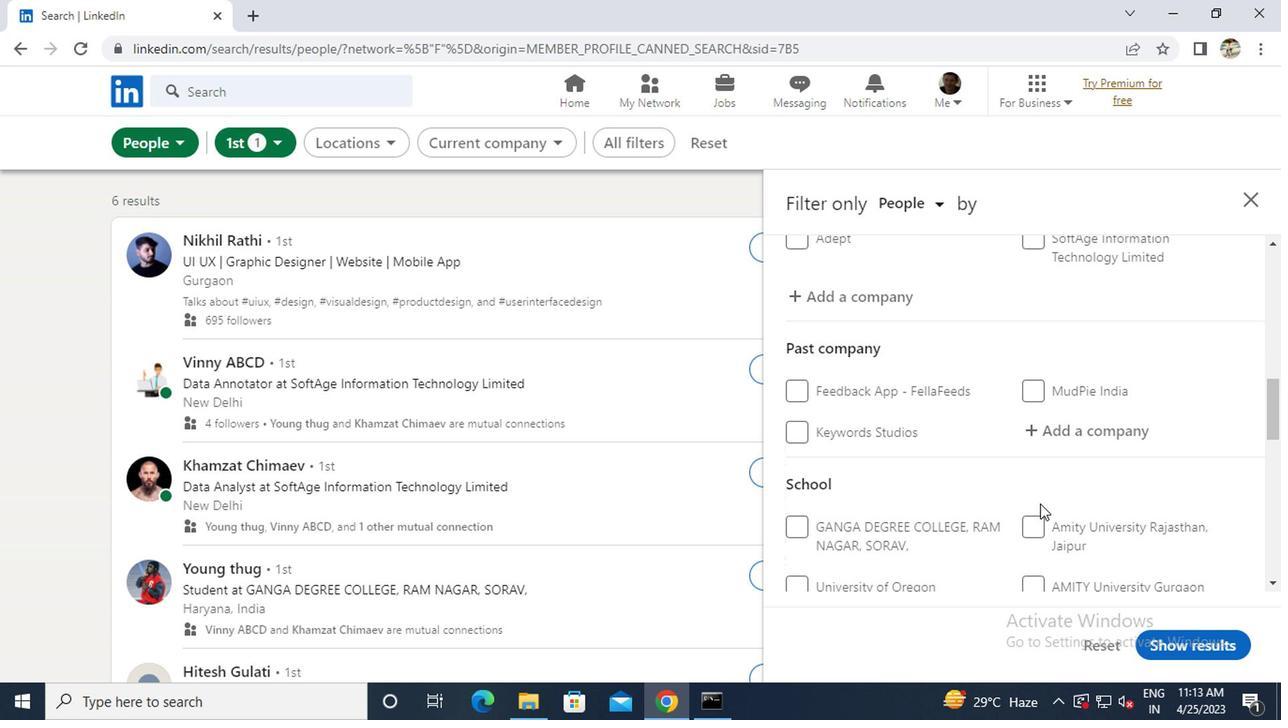 
Action: Mouse moved to (905, 479)
Screenshot: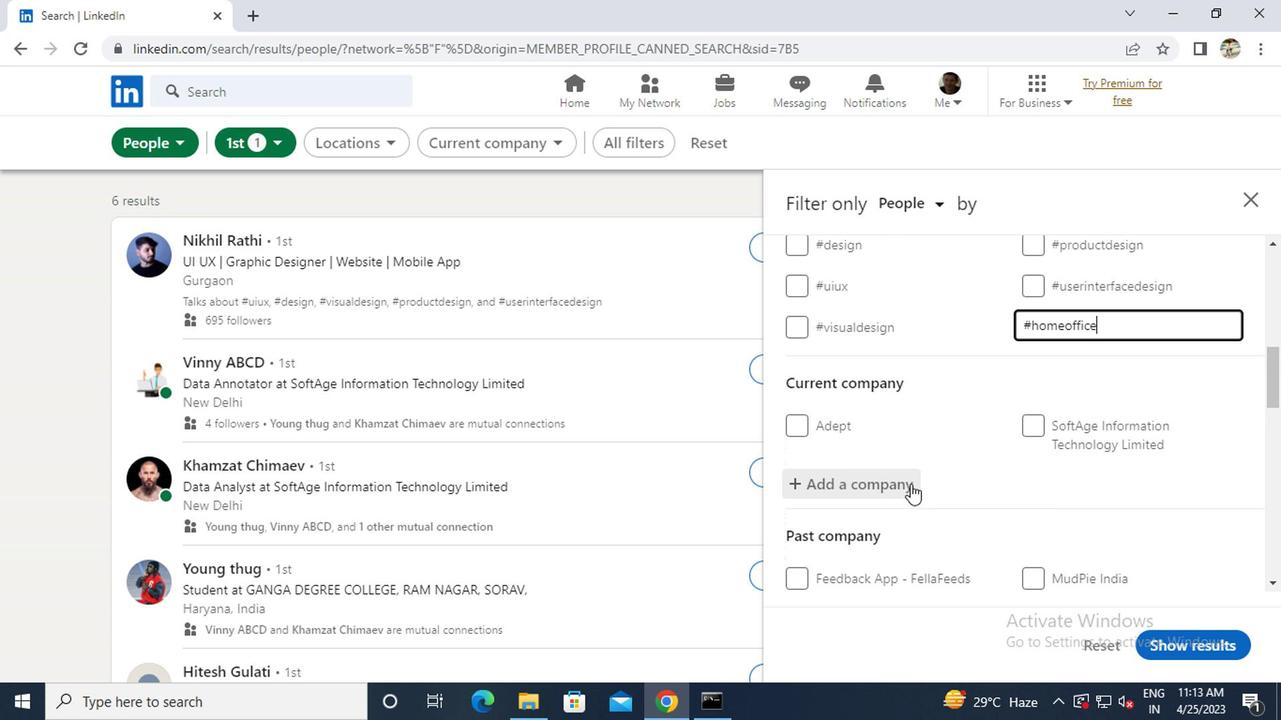 
Action: Mouse pressed left at (905, 479)
Screenshot: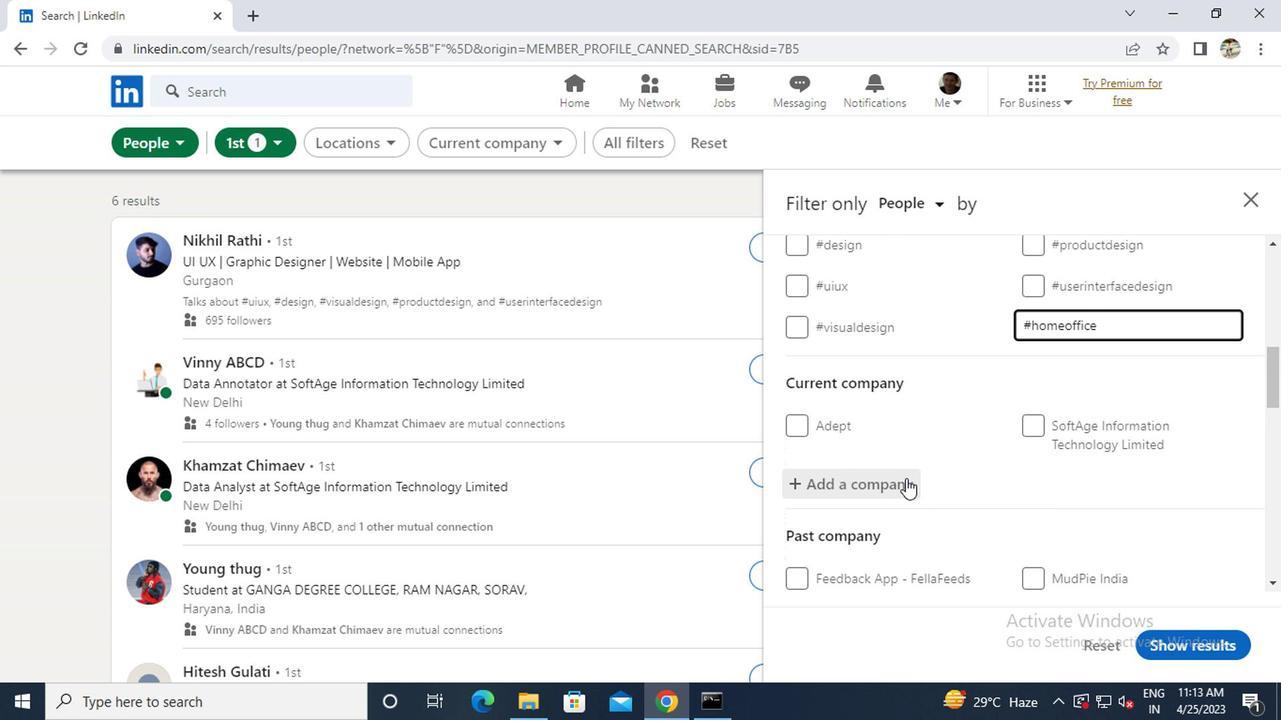 
Action: Key pressed <Key.caps_lock>HDFC<Key.space>L<Key.caps_lock>IFE
Screenshot: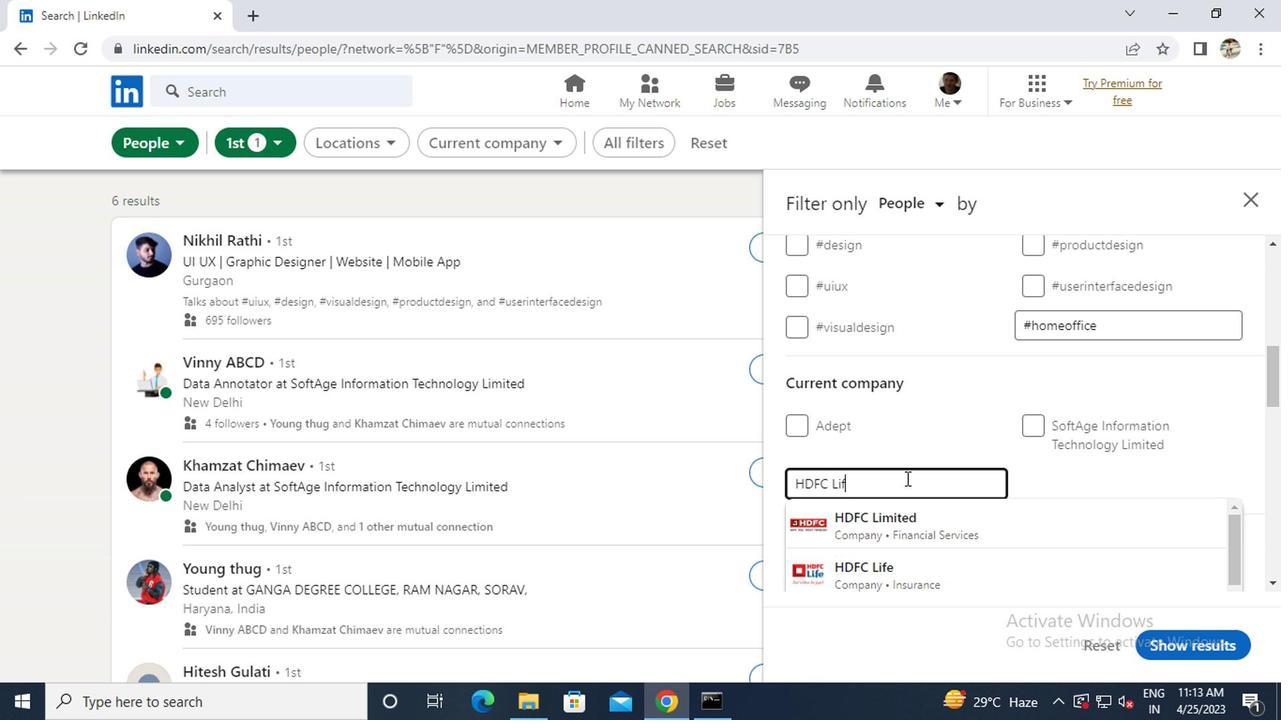 
Action: Mouse moved to (887, 513)
Screenshot: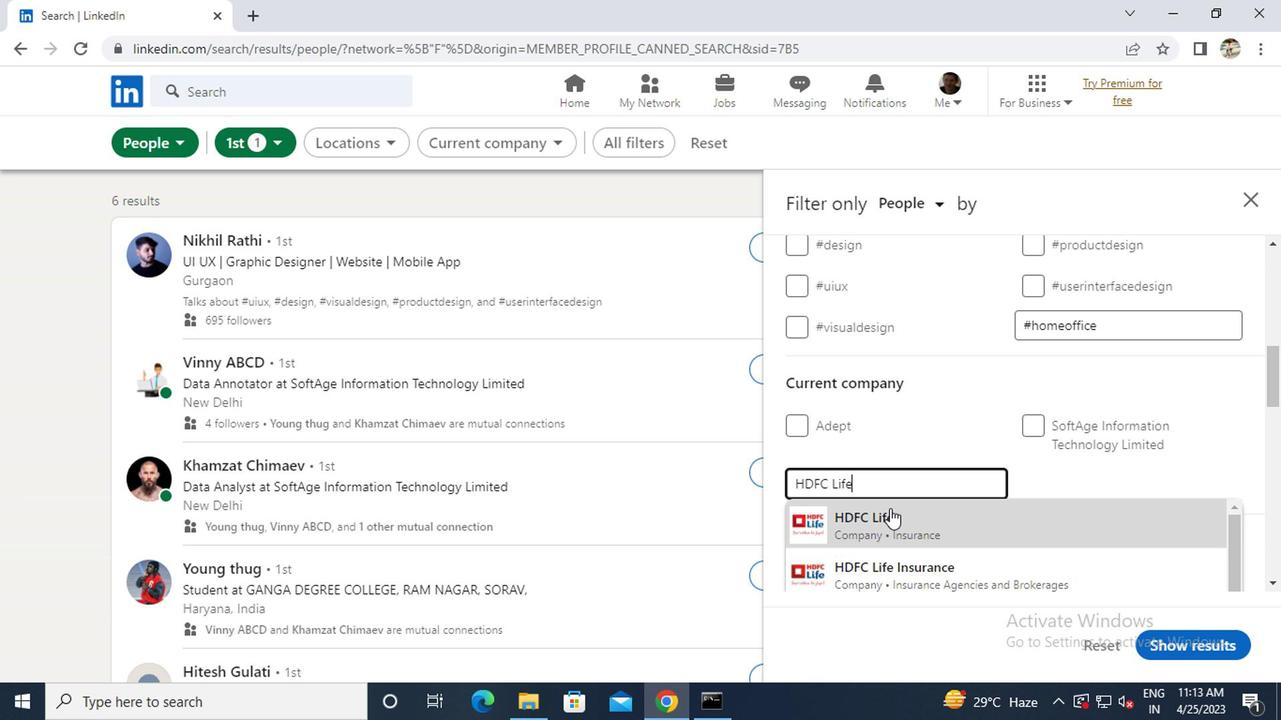 
Action: Mouse pressed left at (887, 513)
Screenshot: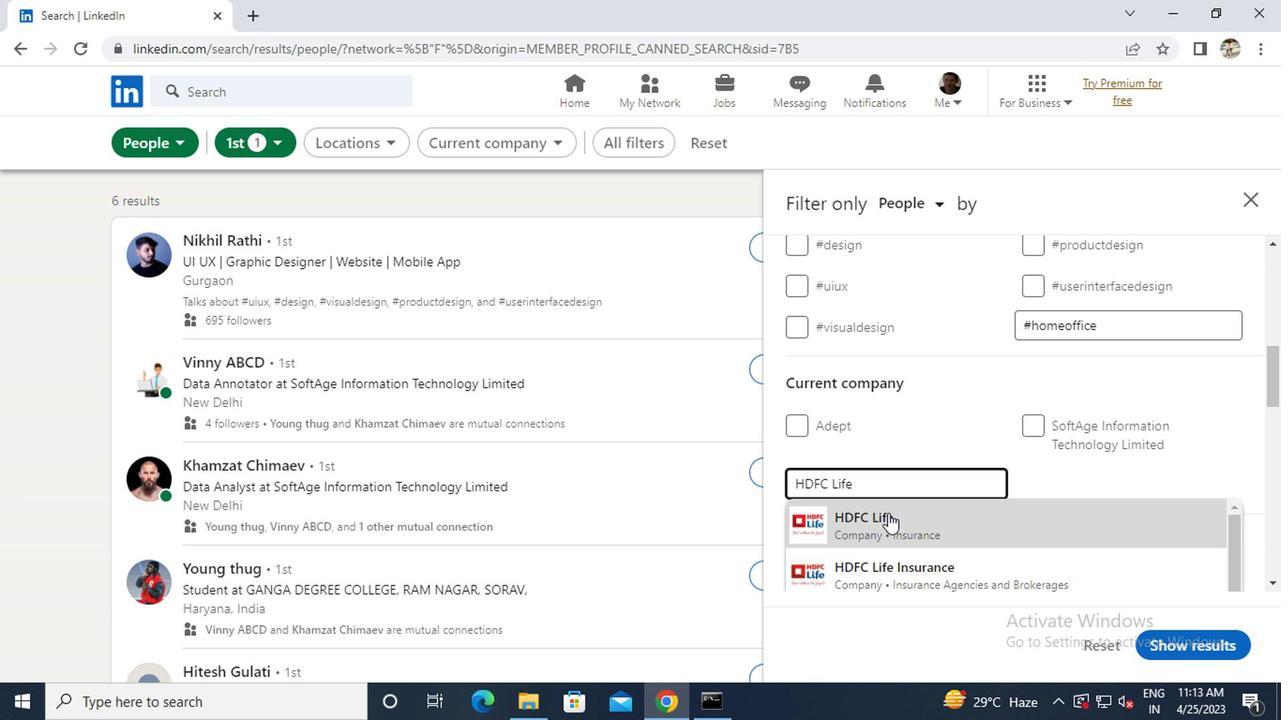 
Action: Mouse scrolled (887, 513) with delta (0, 0)
Screenshot: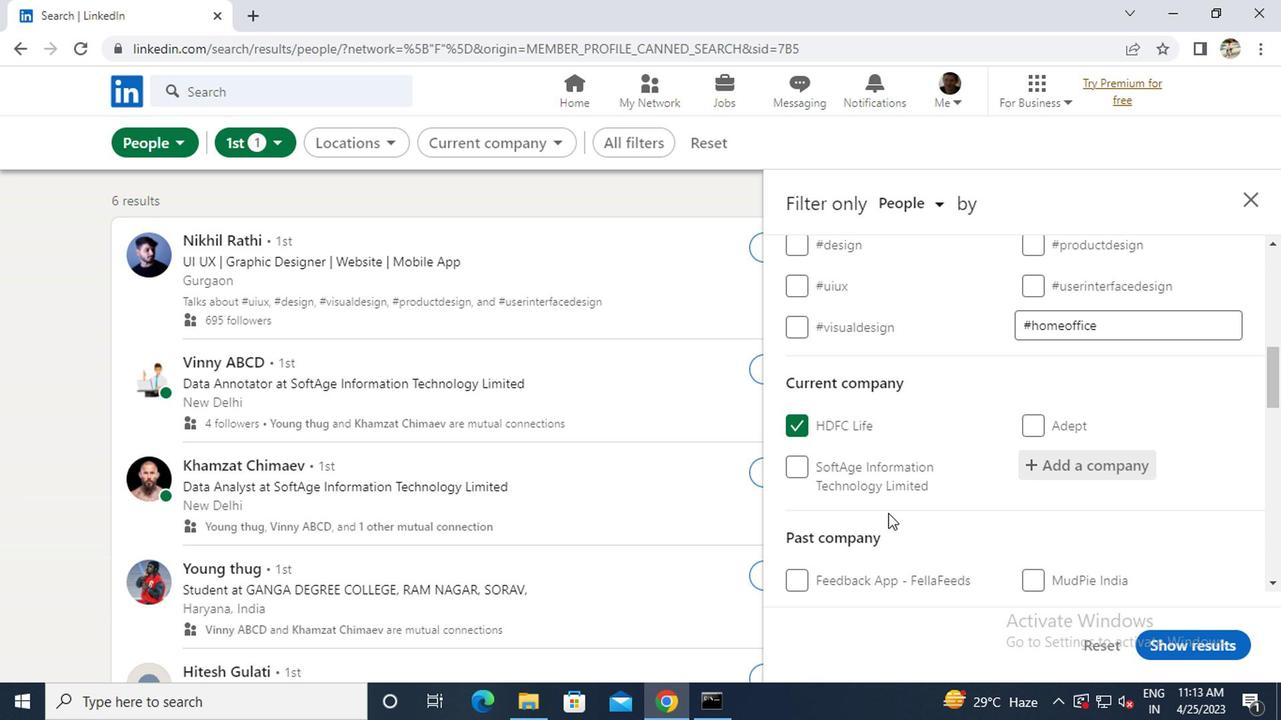
Action: Mouse scrolled (887, 513) with delta (0, 0)
Screenshot: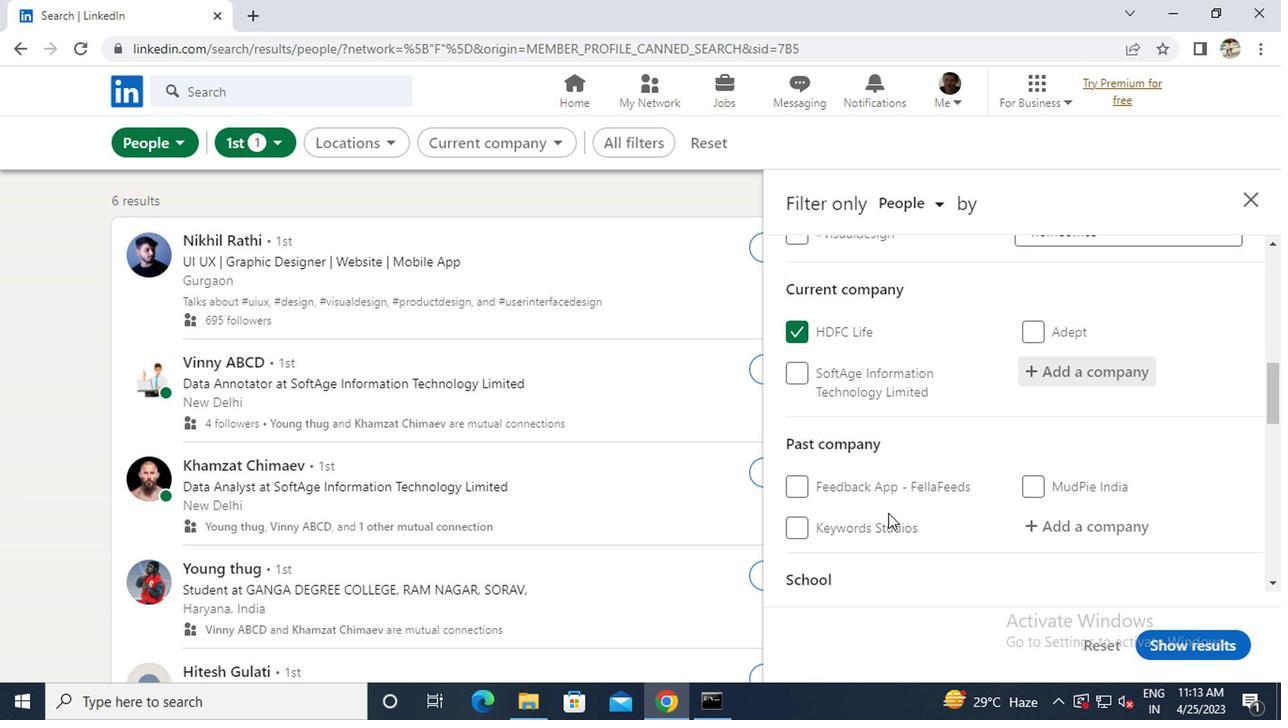 
Action: Mouse scrolled (887, 513) with delta (0, 0)
Screenshot: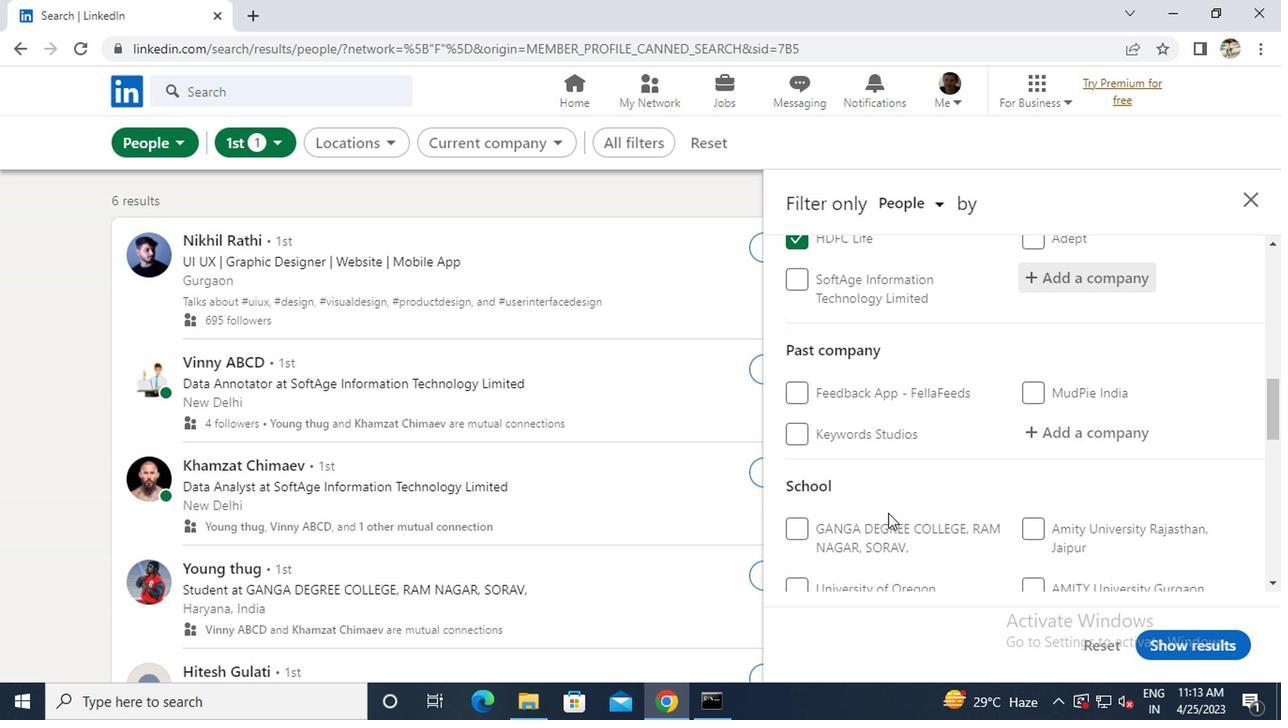 
Action: Mouse scrolled (887, 513) with delta (0, 0)
Screenshot: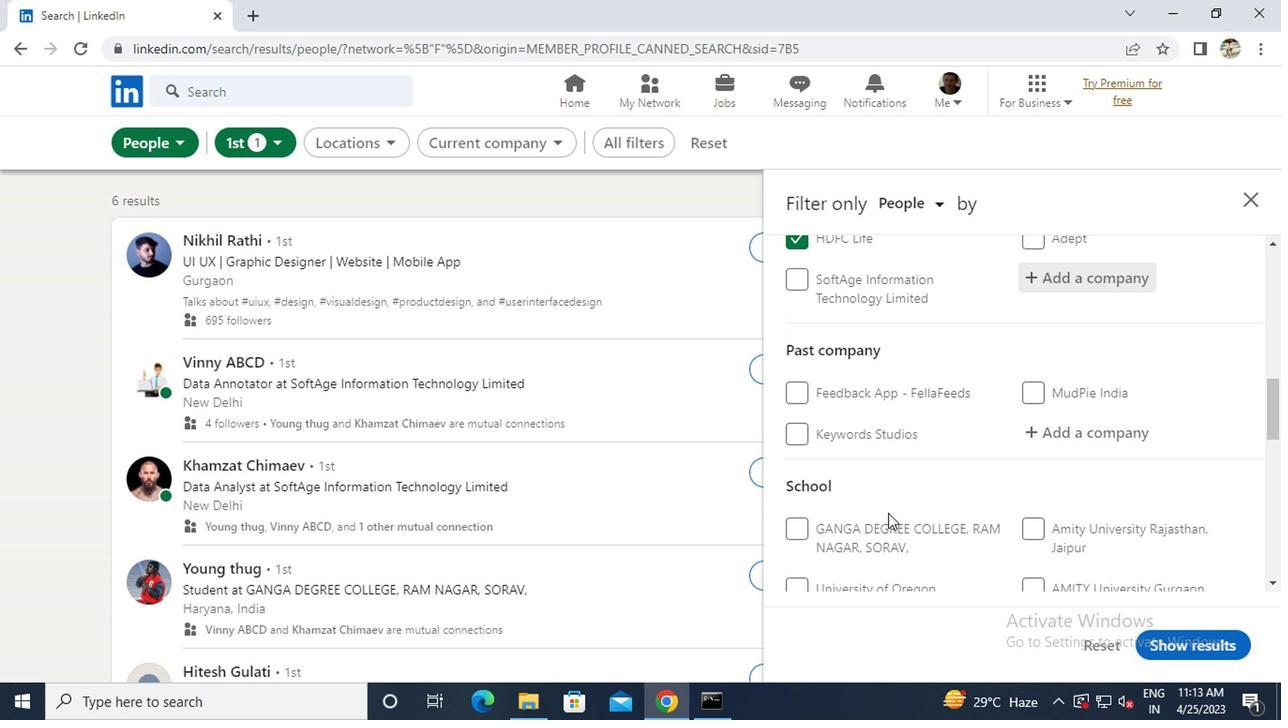 
Action: Mouse moved to (872, 437)
Screenshot: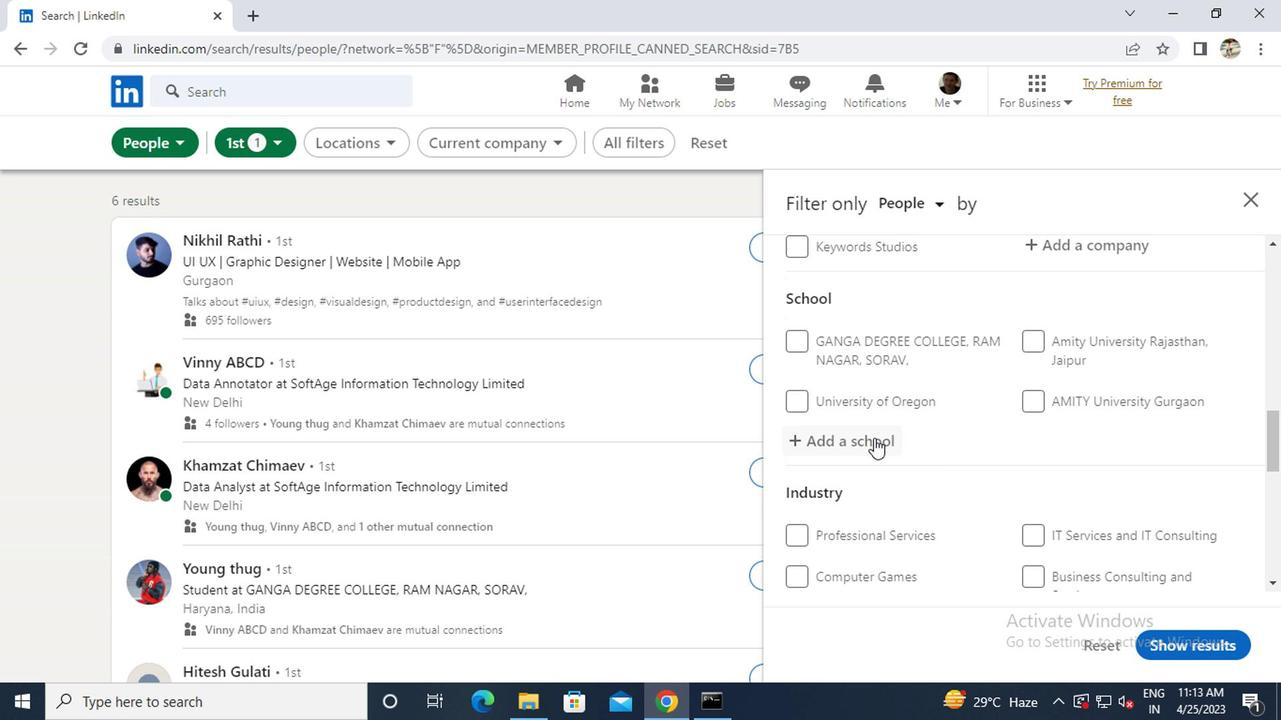 
Action: Mouse pressed left at (872, 437)
Screenshot: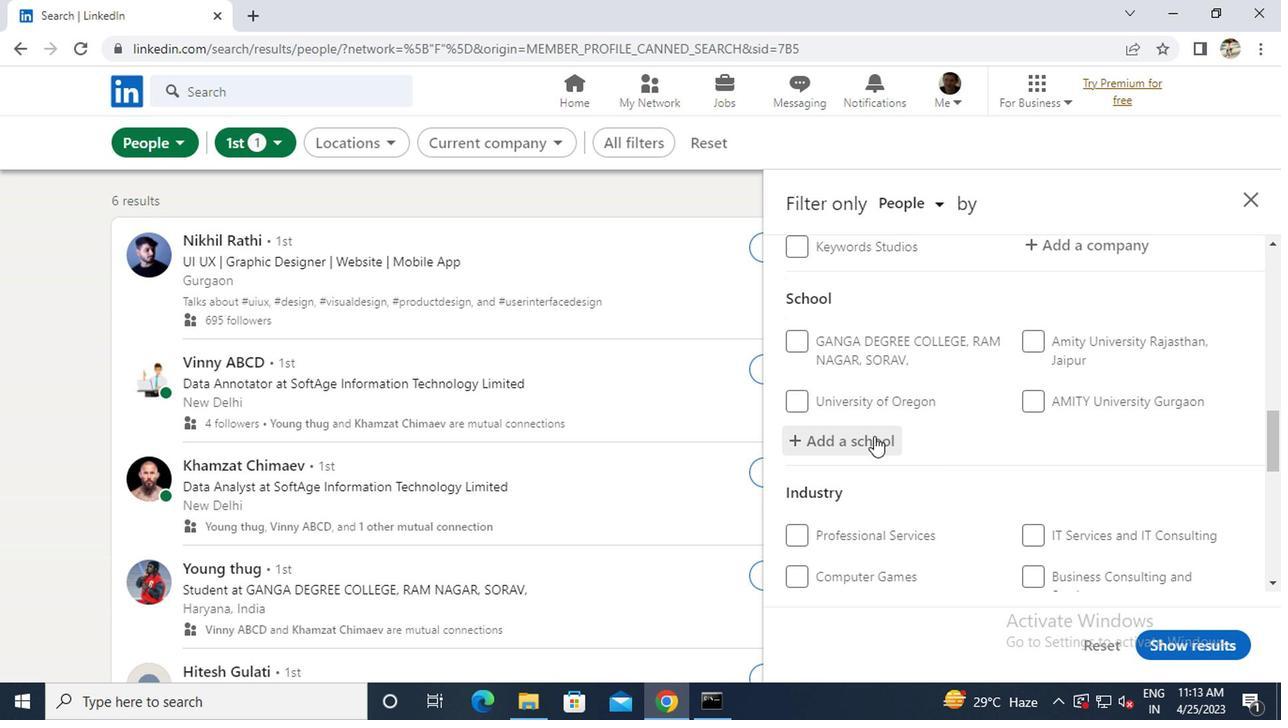 
Action: Key pressed <Key.caps_lock>SDM<Key.space>
Screenshot: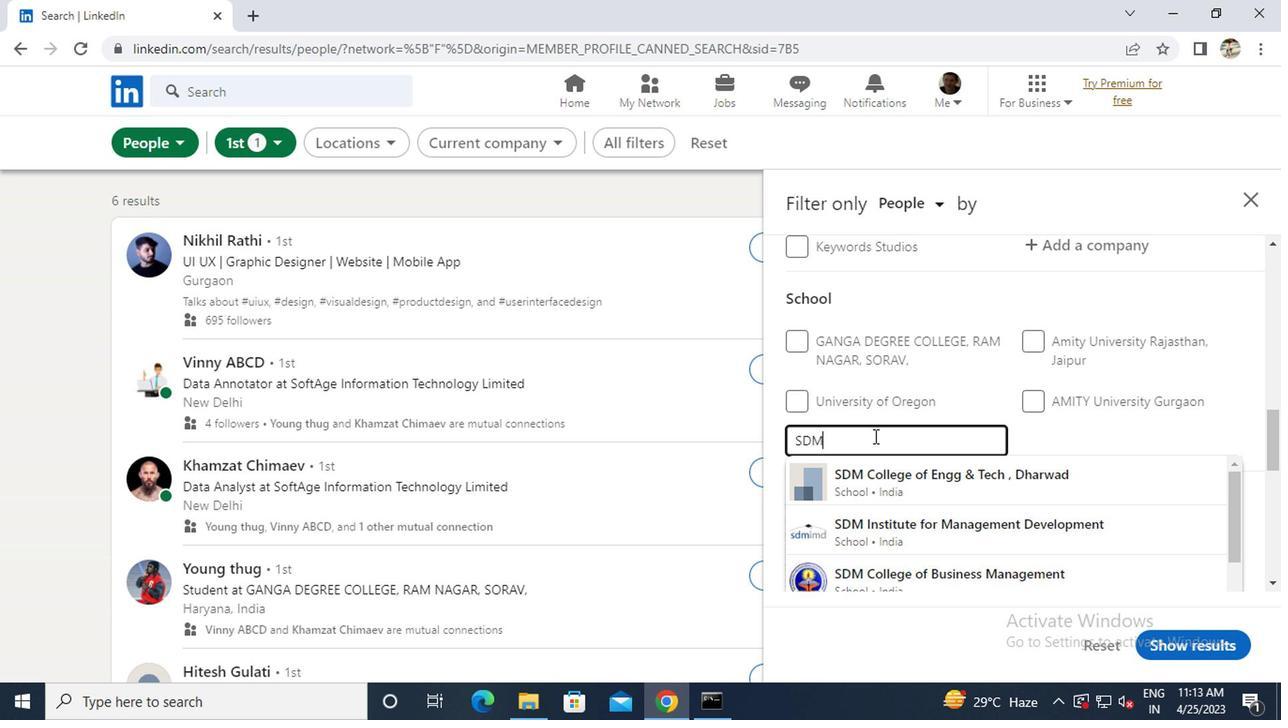 
Action: Mouse moved to (886, 531)
Screenshot: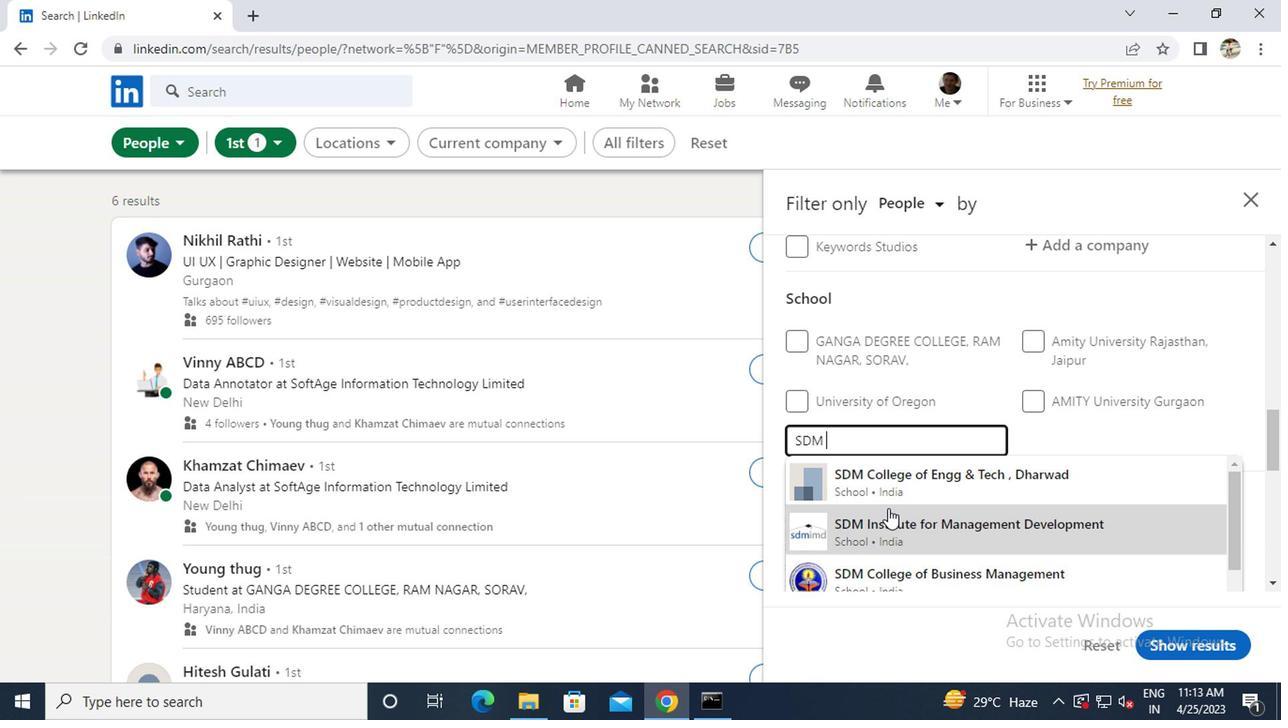 
Action: Mouse pressed left at (886, 531)
Screenshot: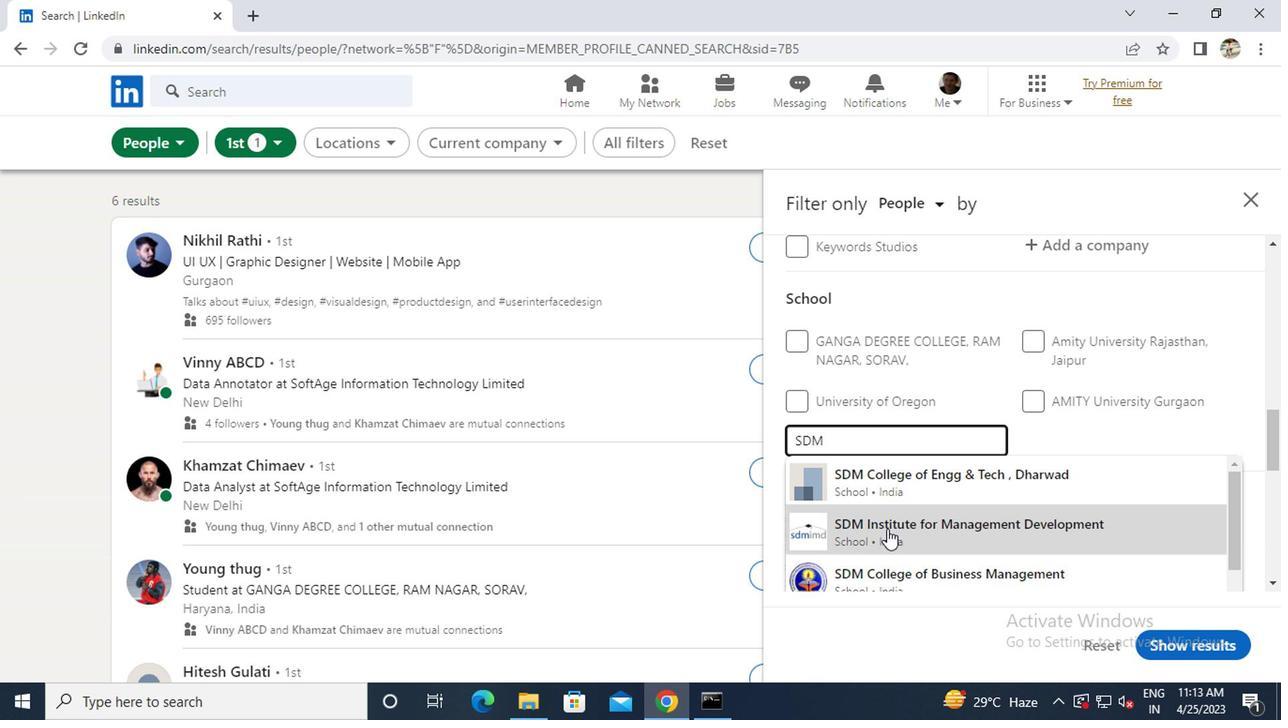 
Action: Mouse moved to (886, 531)
Screenshot: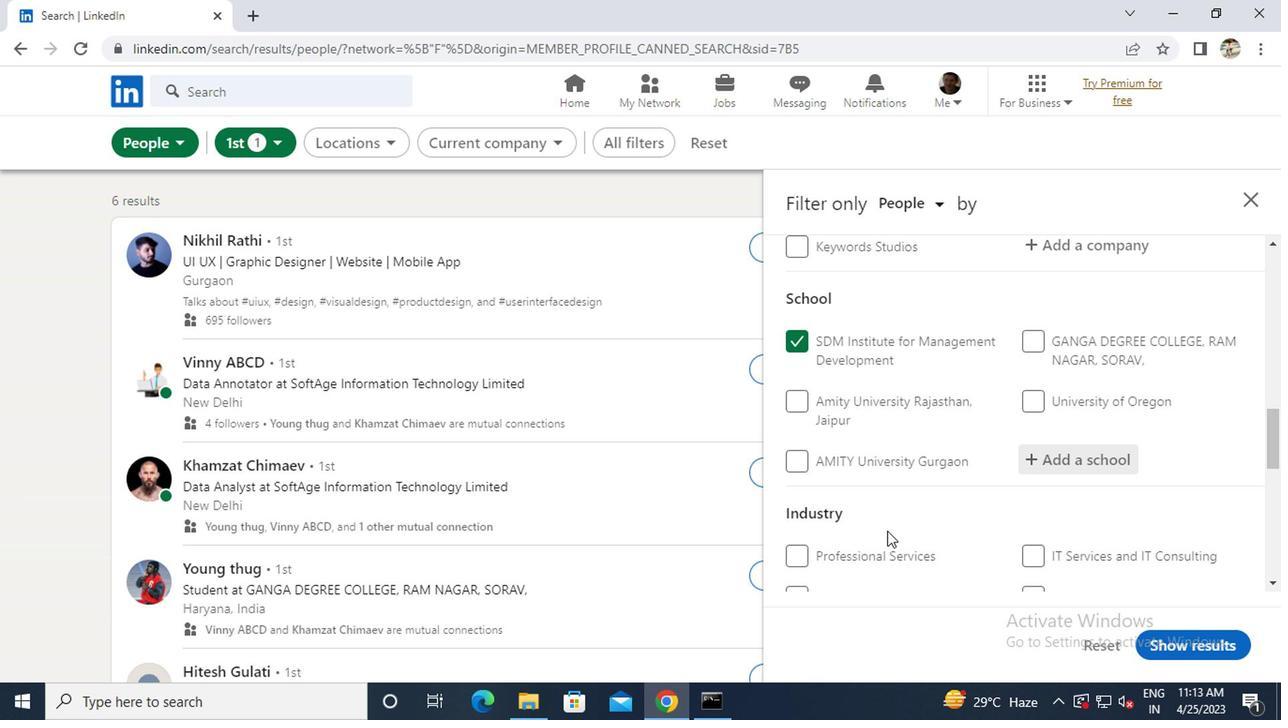 
Action: Mouse scrolled (886, 529) with delta (0, -1)
Screenshot: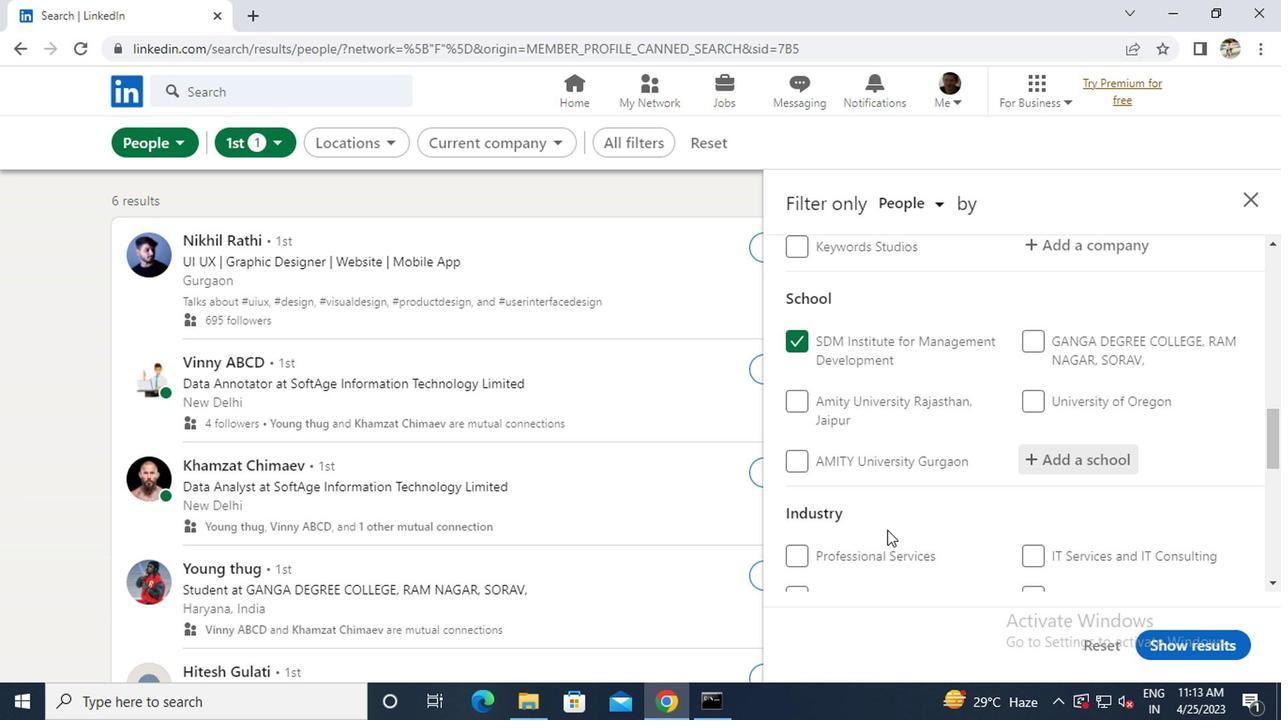 
Action: Mouse moved to (1040, 571)
Screenshot: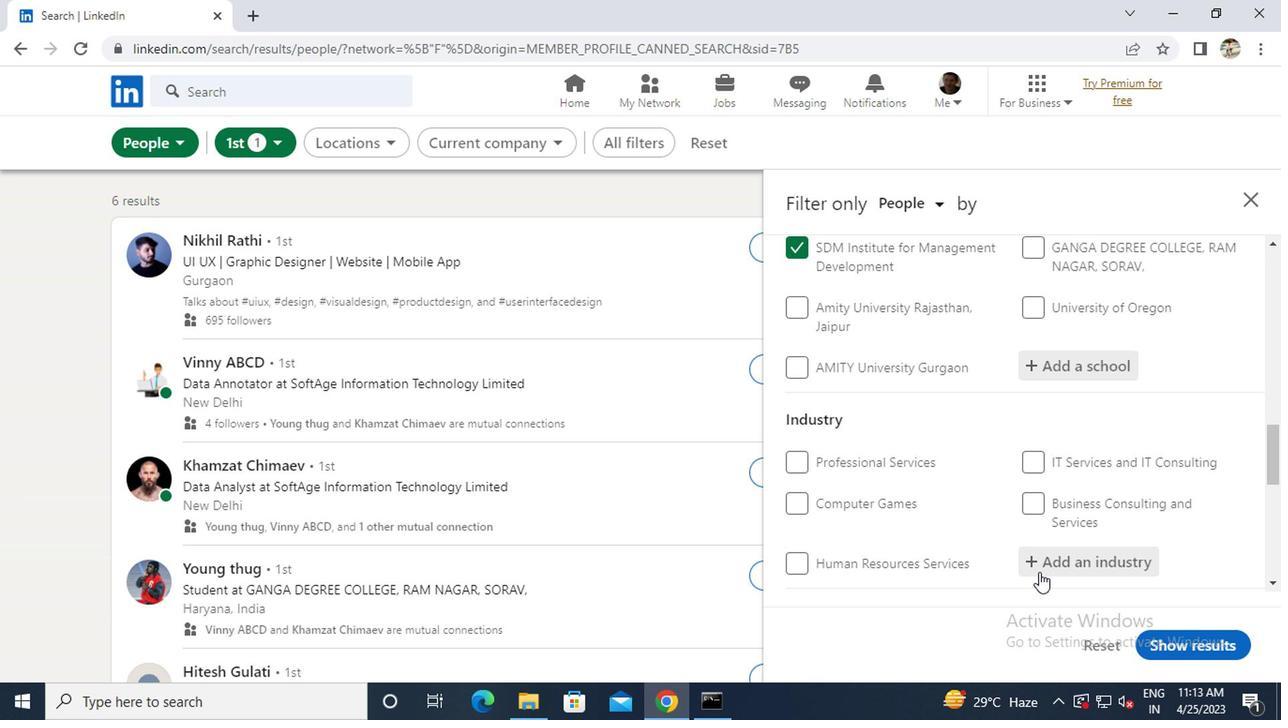 
Action: Mouse pressed left at (1040, 571)
Screenshot: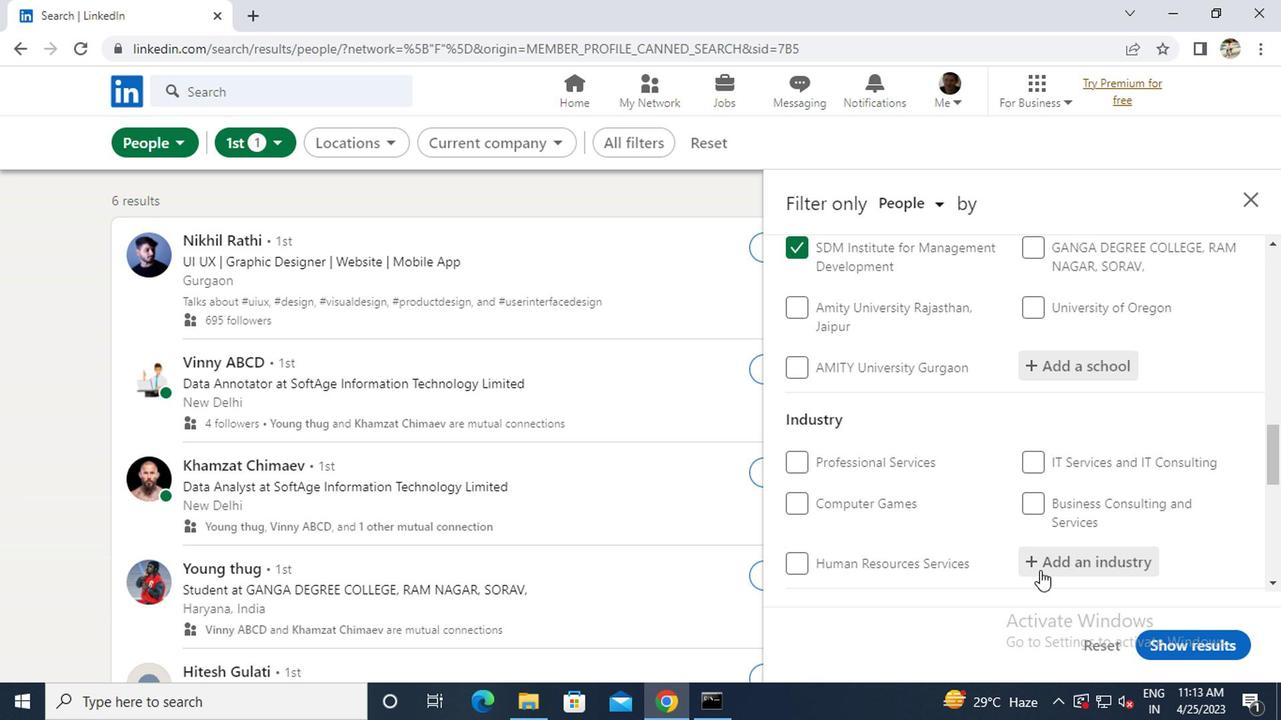 
Action: Key pressed P<Key.caps_lock>ENSION<Key.space><Key.caps_lock>F<Key.caps_lock>UNDS<Key.enter>
Screenshot: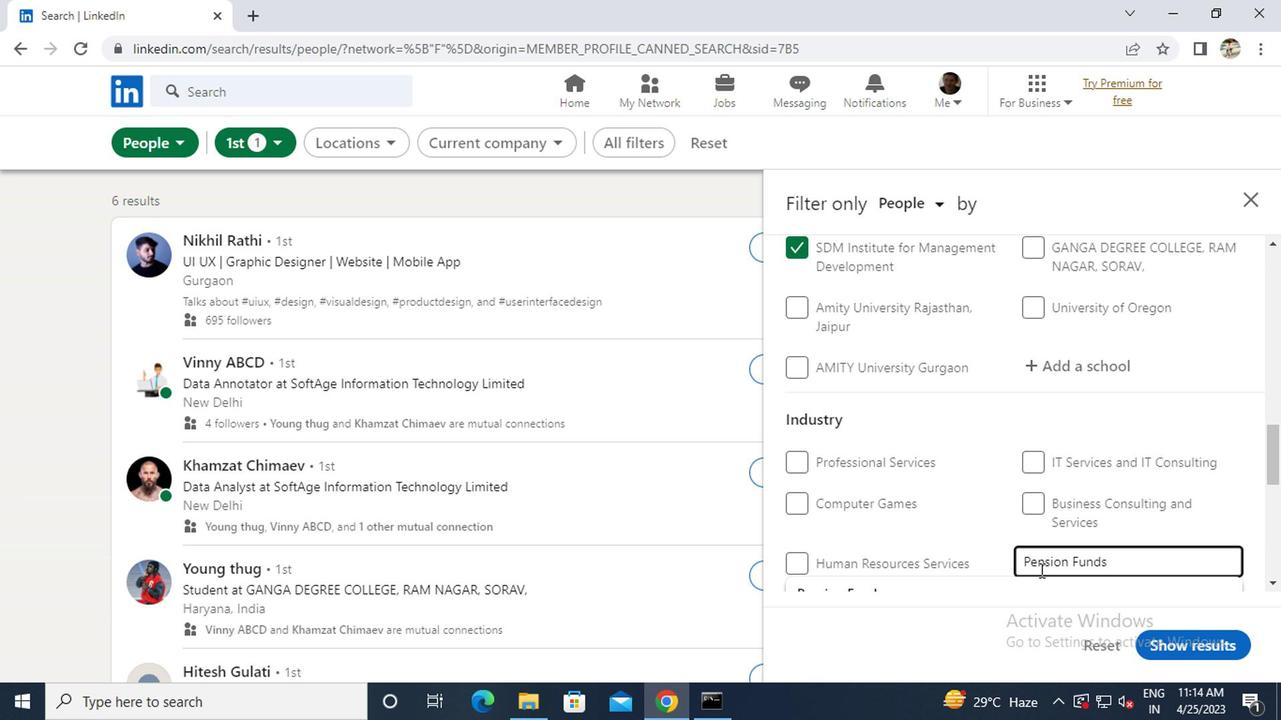 
Action: Mouse scrolled (1040, 570) with delta (0, 0)
Screenshot: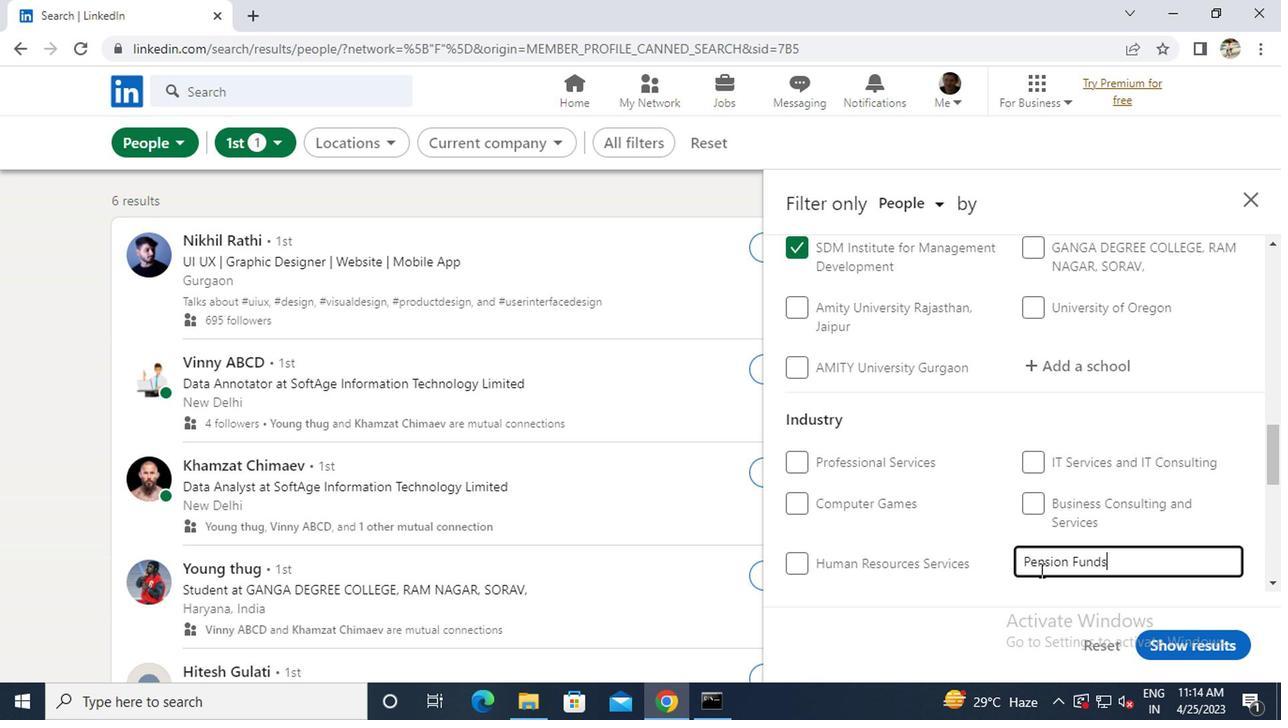 
Action: Mouse scrolled (1040, 570) with delta (0, 0)
Screenshot: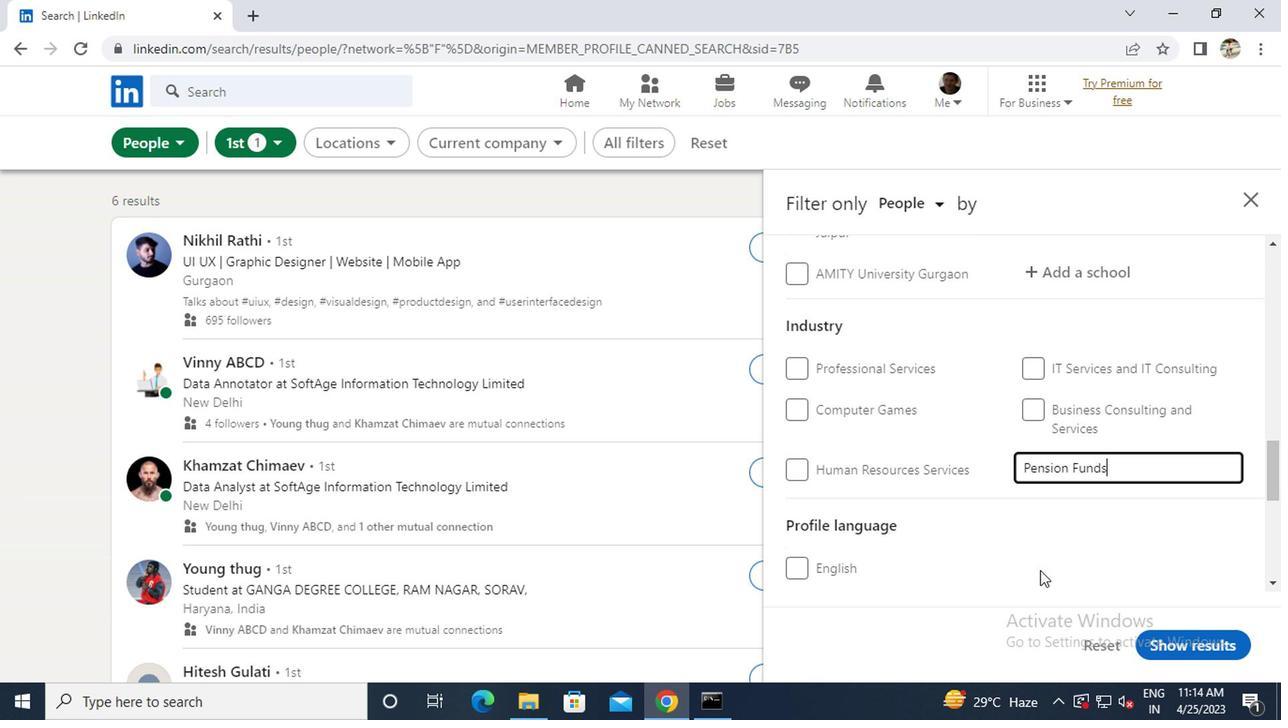 
Action: Mouse scrolled (1040, 570) with delta (0, 0)
Screenshot: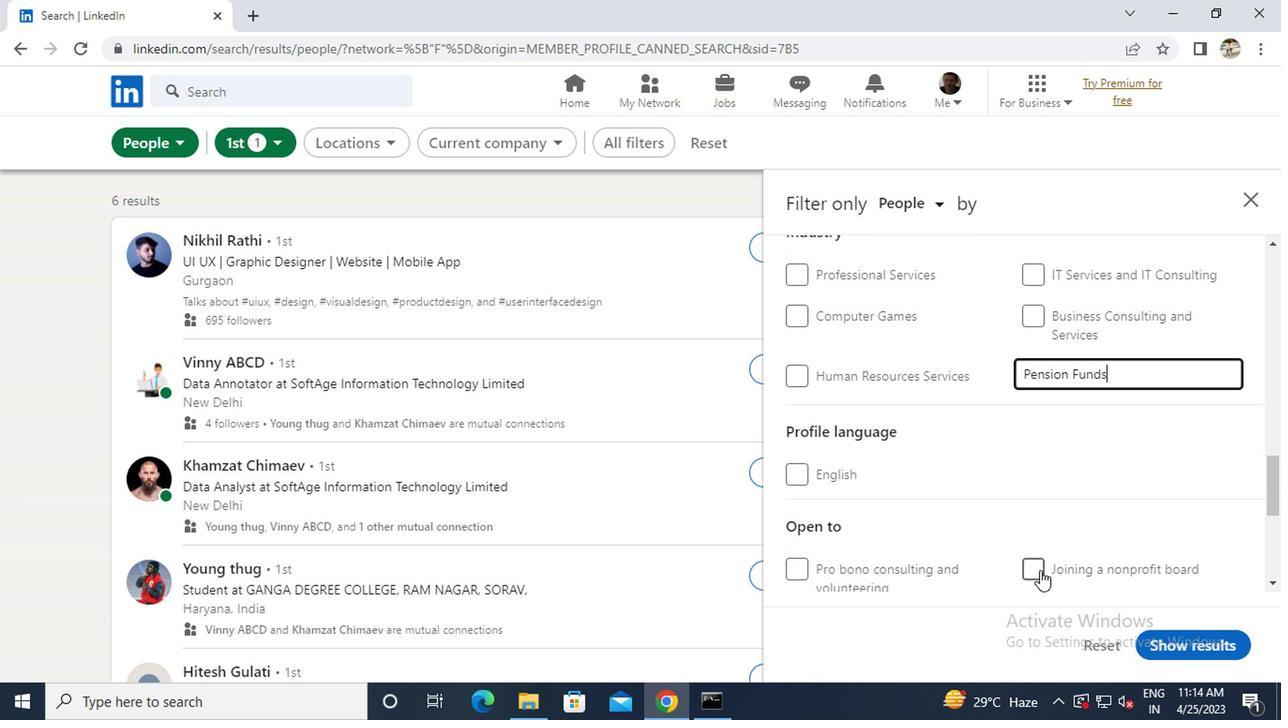 
Action: Mouse scrolled (1040, 570) with delta (0, 0)
Screenshot: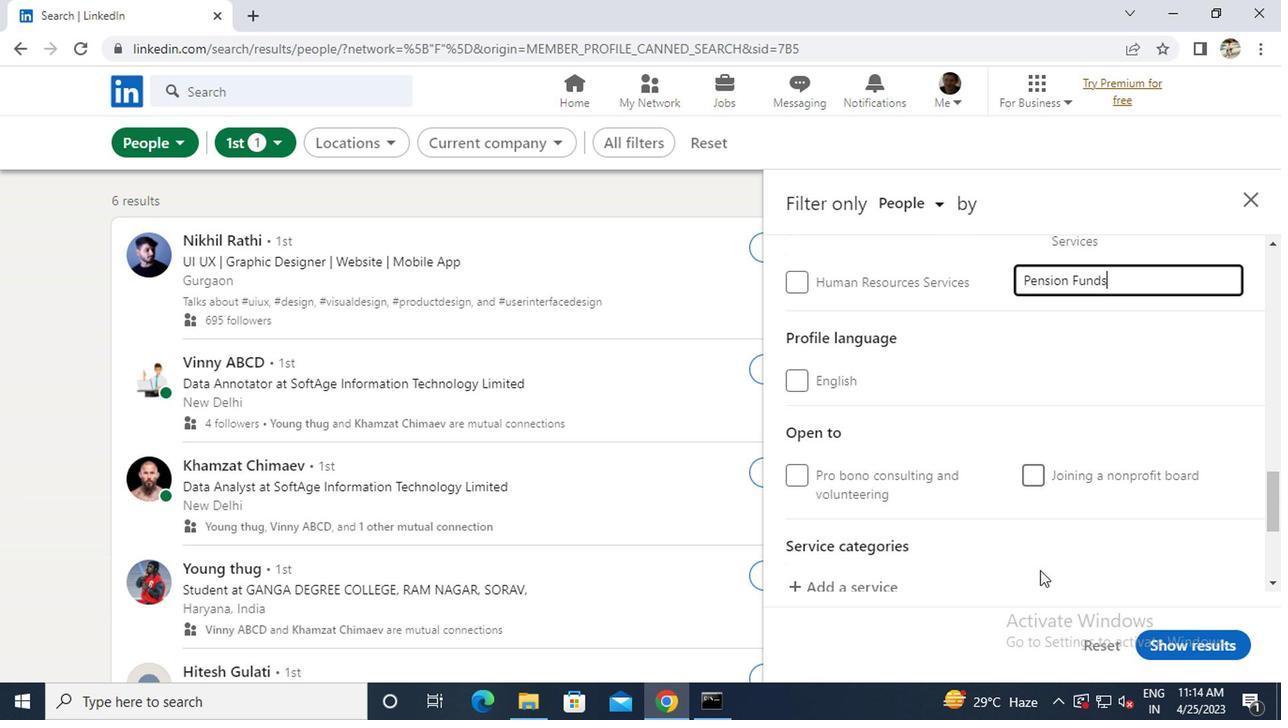 
Action: Mouse moved to (858, 494)
Screenshot: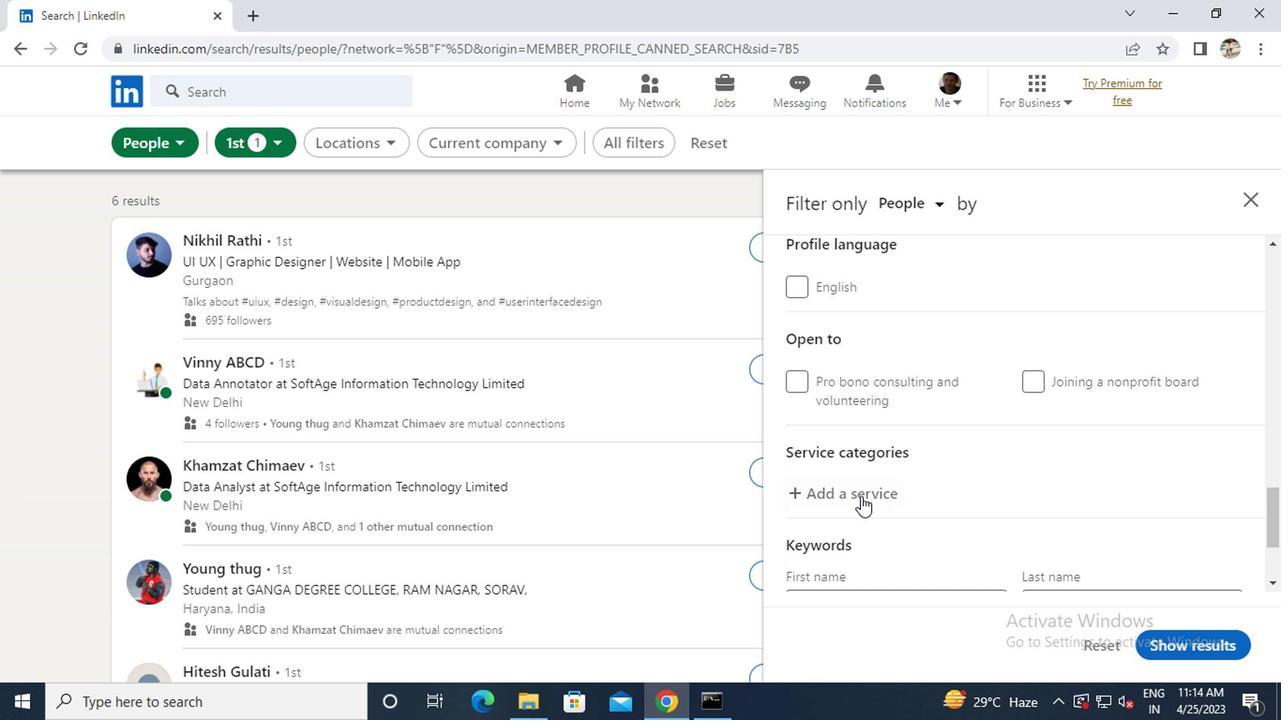 
Action: Mouse pressed left at (858, 494)
Screenshot: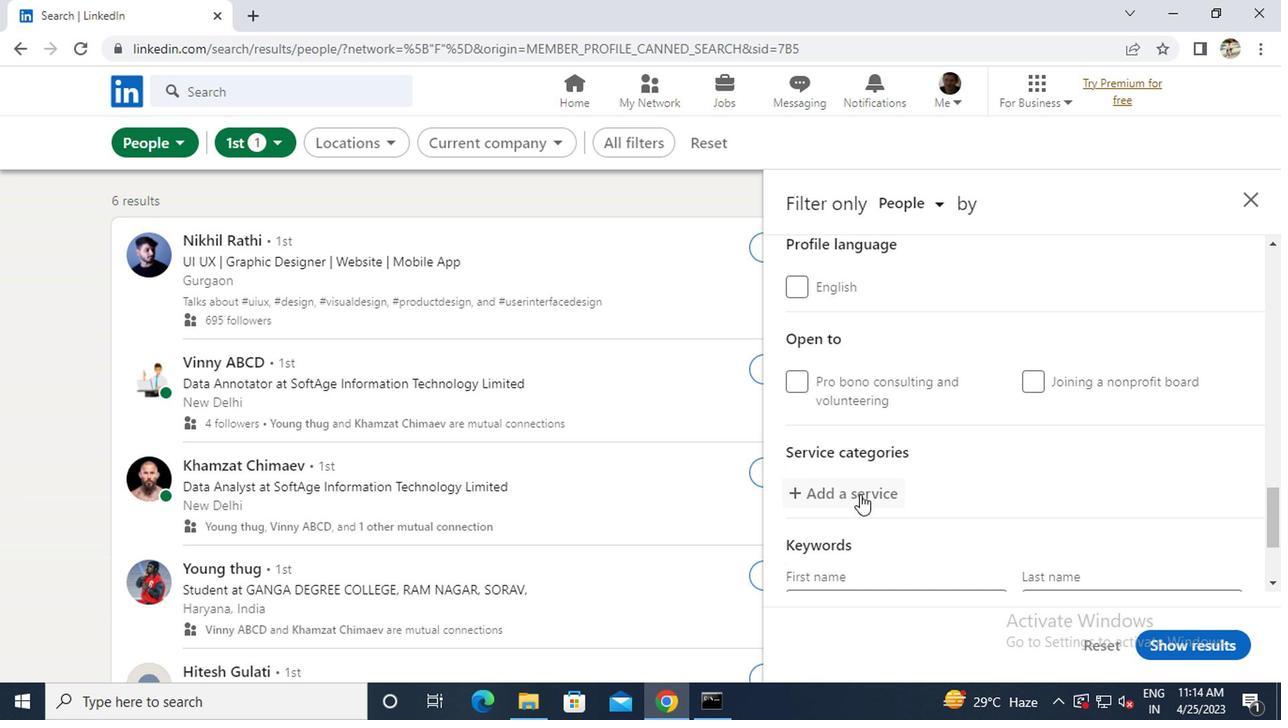 
Action: Key pressed <Key.caps_lock>B<Key.caps_lock>OOK
Screenshot: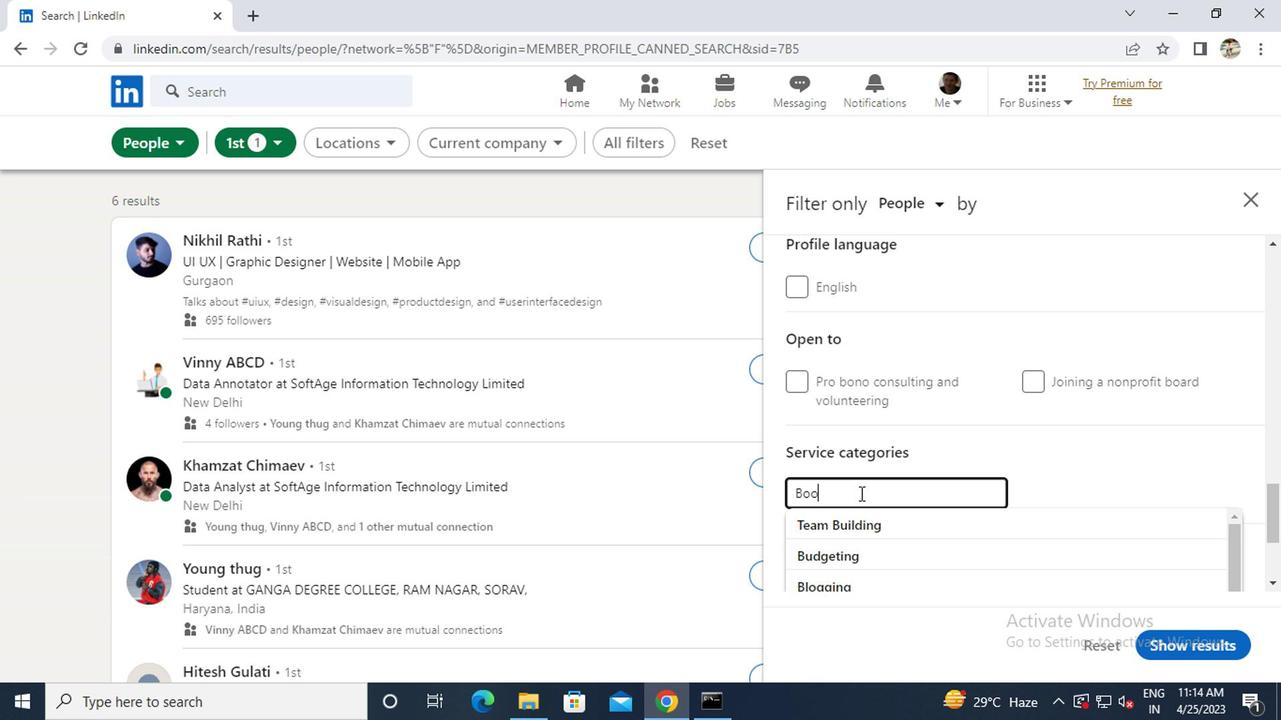 
Action: Mouse moved to (858, 519)
Screenshot: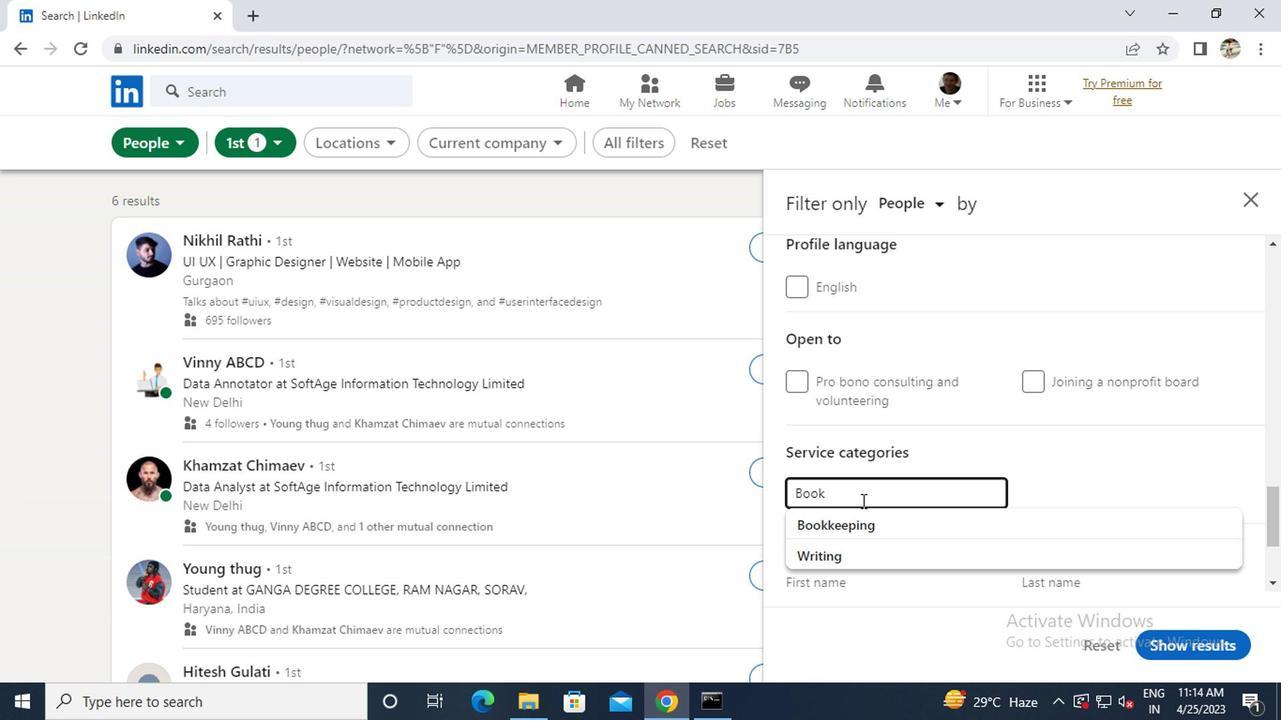 
Action: Mouse pressed left at (858, 519)
Screenshot: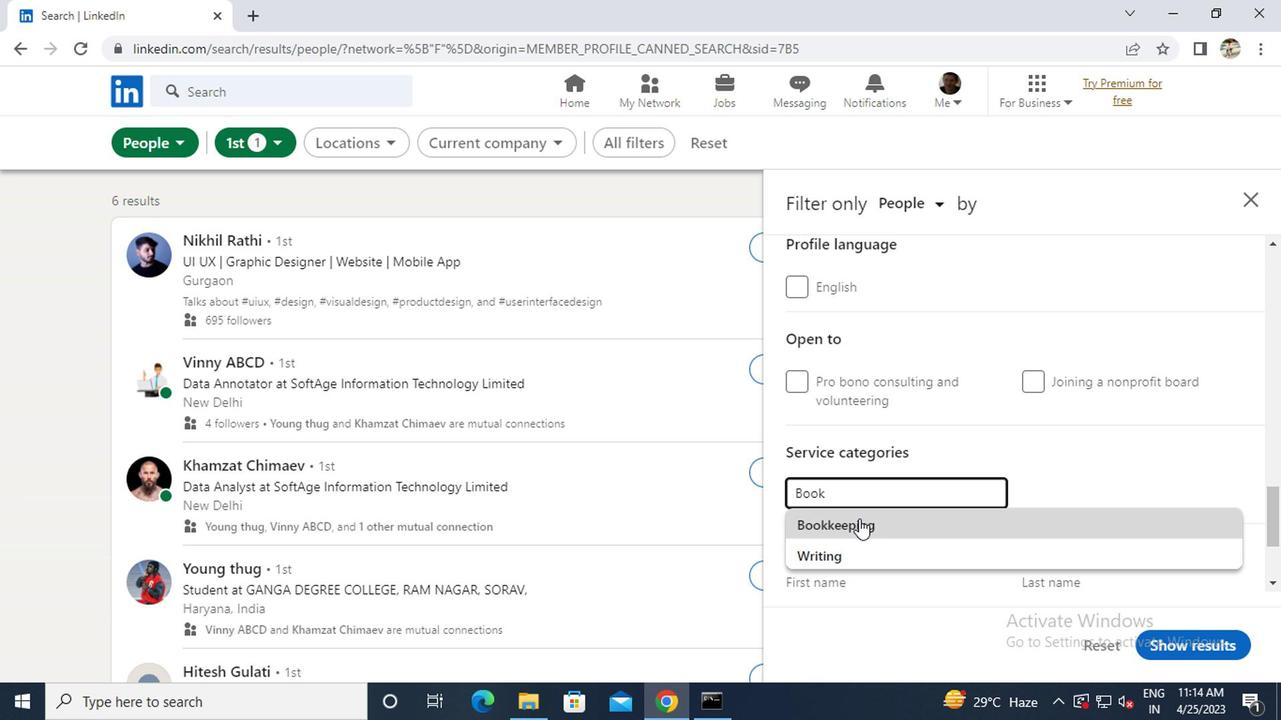 
Action: Mouse scrolled (858, 518) with delta (0, -1)
Screenshot: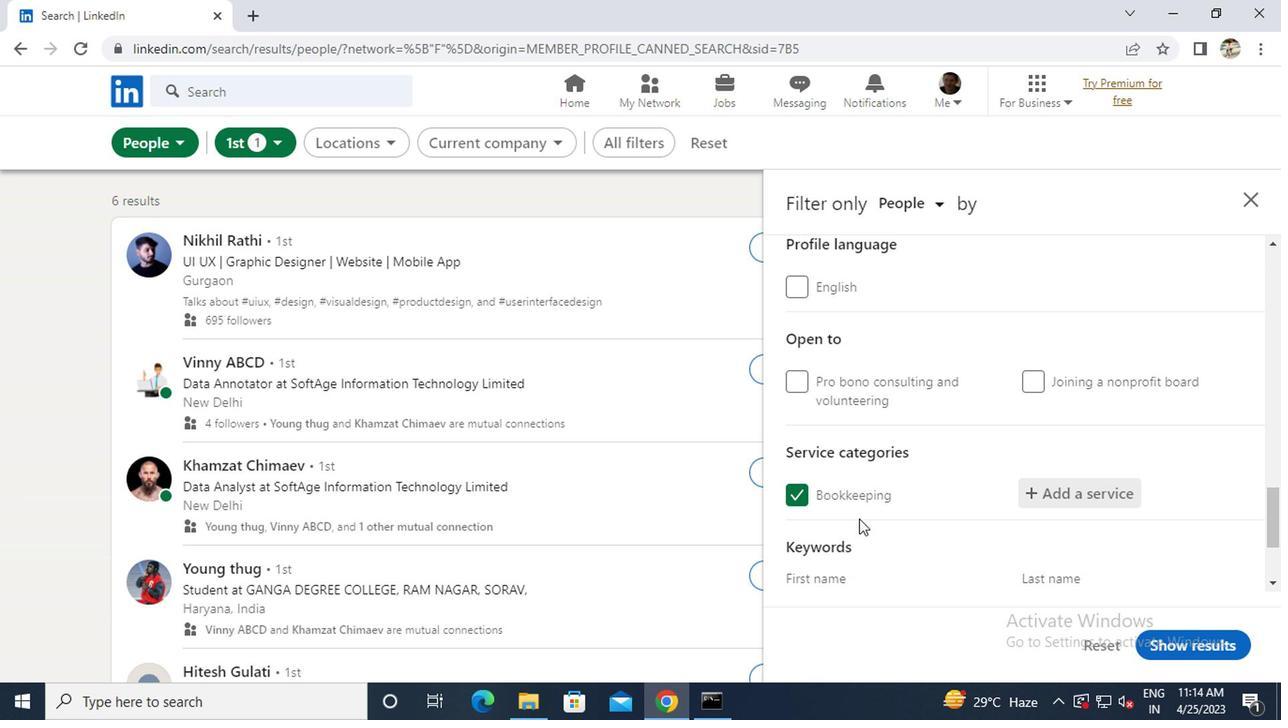 
Action: Mouse scrolled (858, 518) with delta (0, -1)
Screenshot: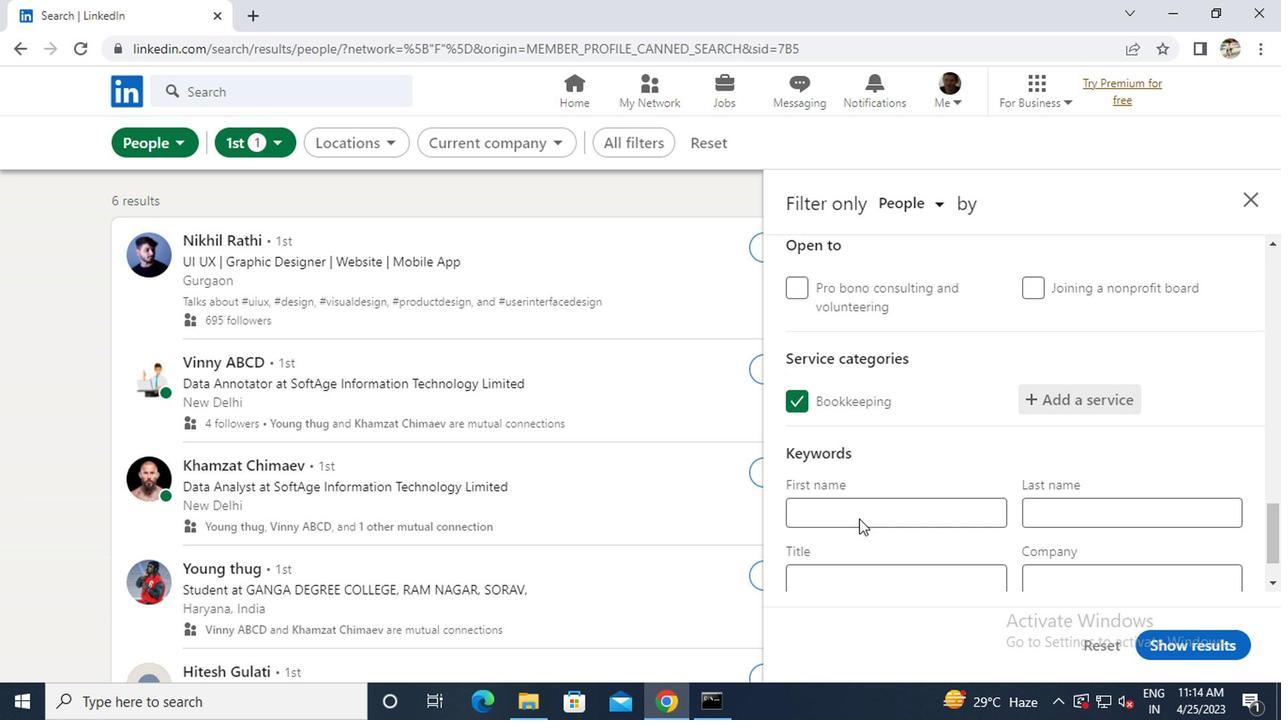 
Action: Mouse scrolled (858, 518) with delta (0, -1)
Screenshot: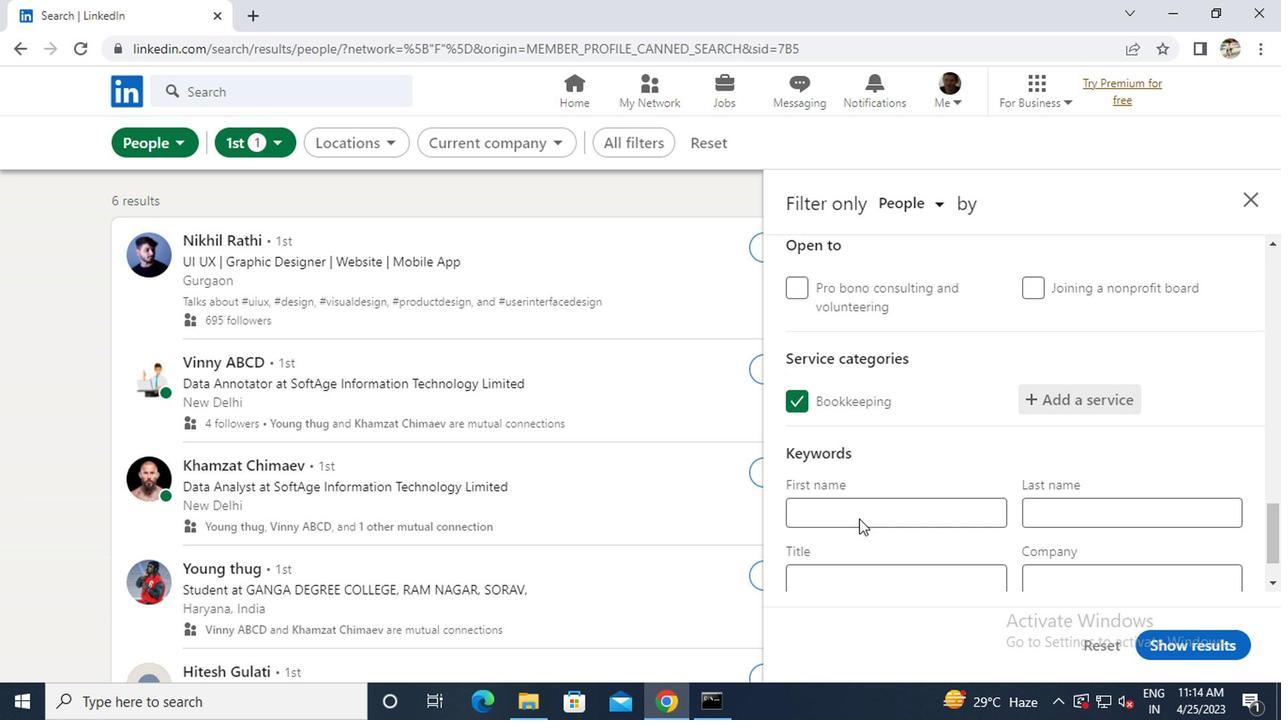 
Action: Mouse moved to (858, 518)
Screenshot: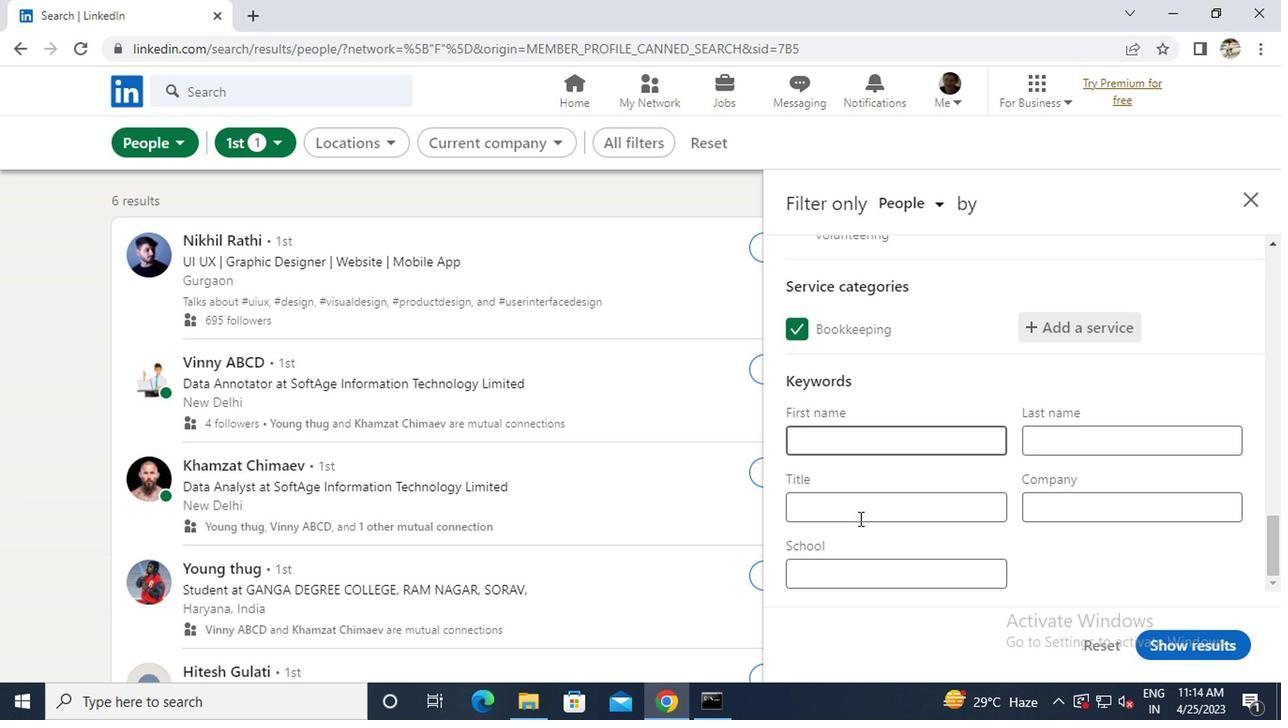 
Action: Mouse pressed left at (858, 518)
Screenshot: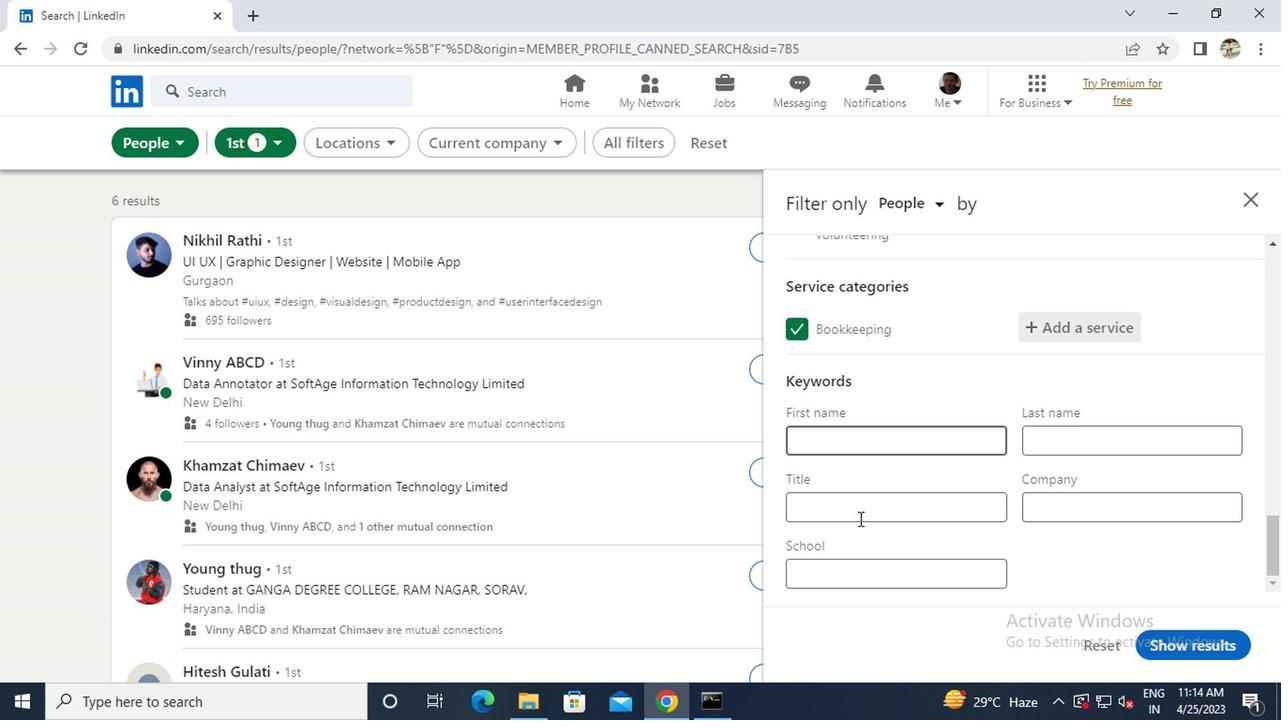 
Action: Key pressed <Key.caps_lock>S<Key.caps_lock>ALES<Key.space><Key.caps_lock>M<Key.caps_lock>ANEGER
Screenshot: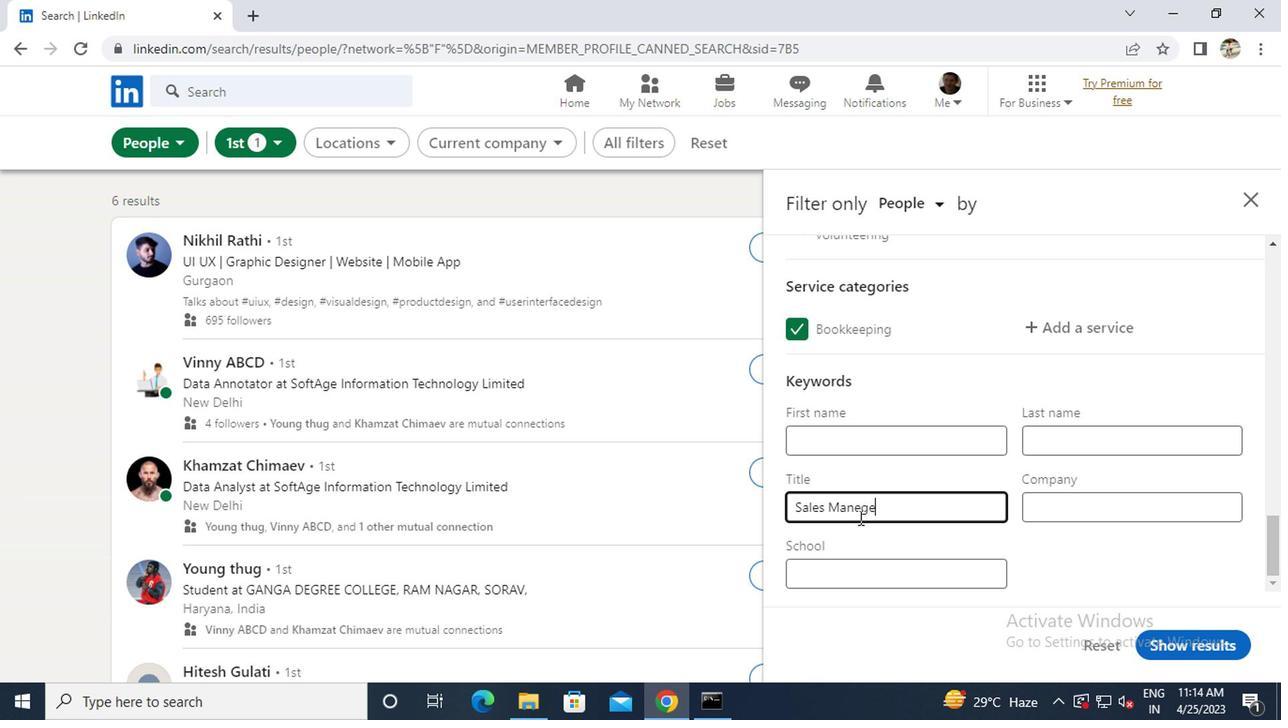 
Action: Mouse moved to (1165, 641)
Screenshot: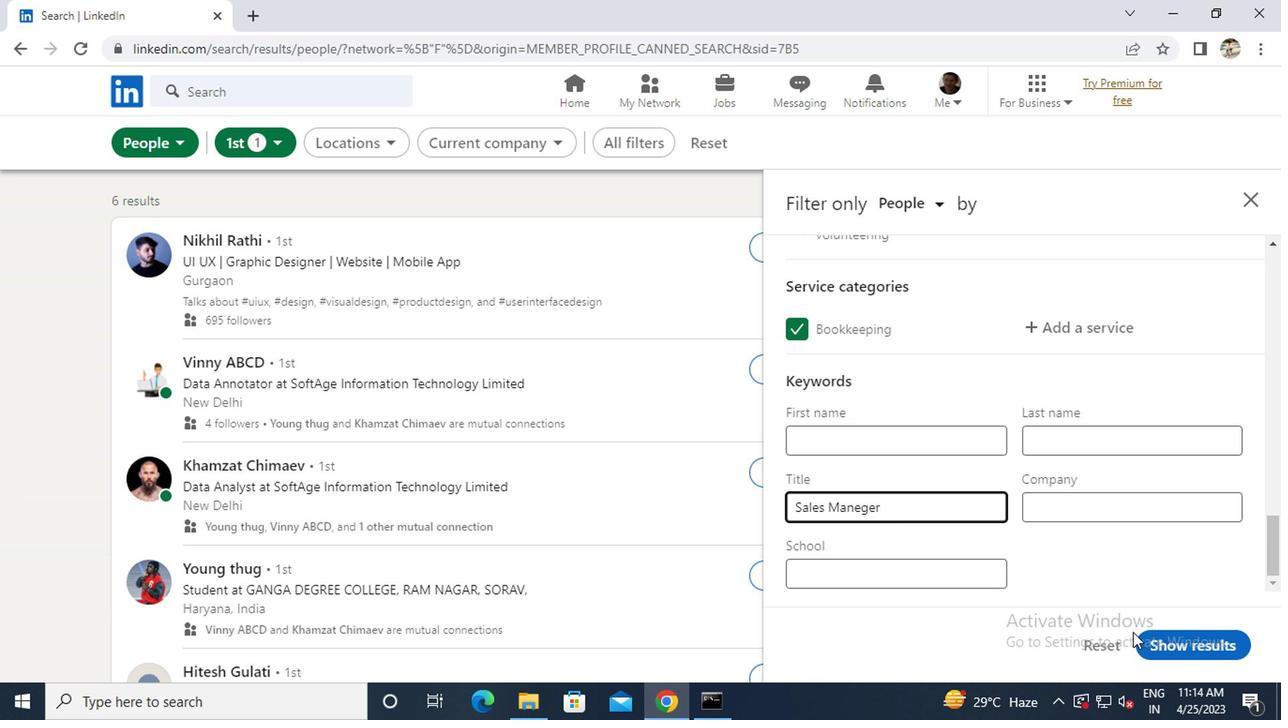 
Action: Mouse pressed left at (1165, 641)
Screenshot: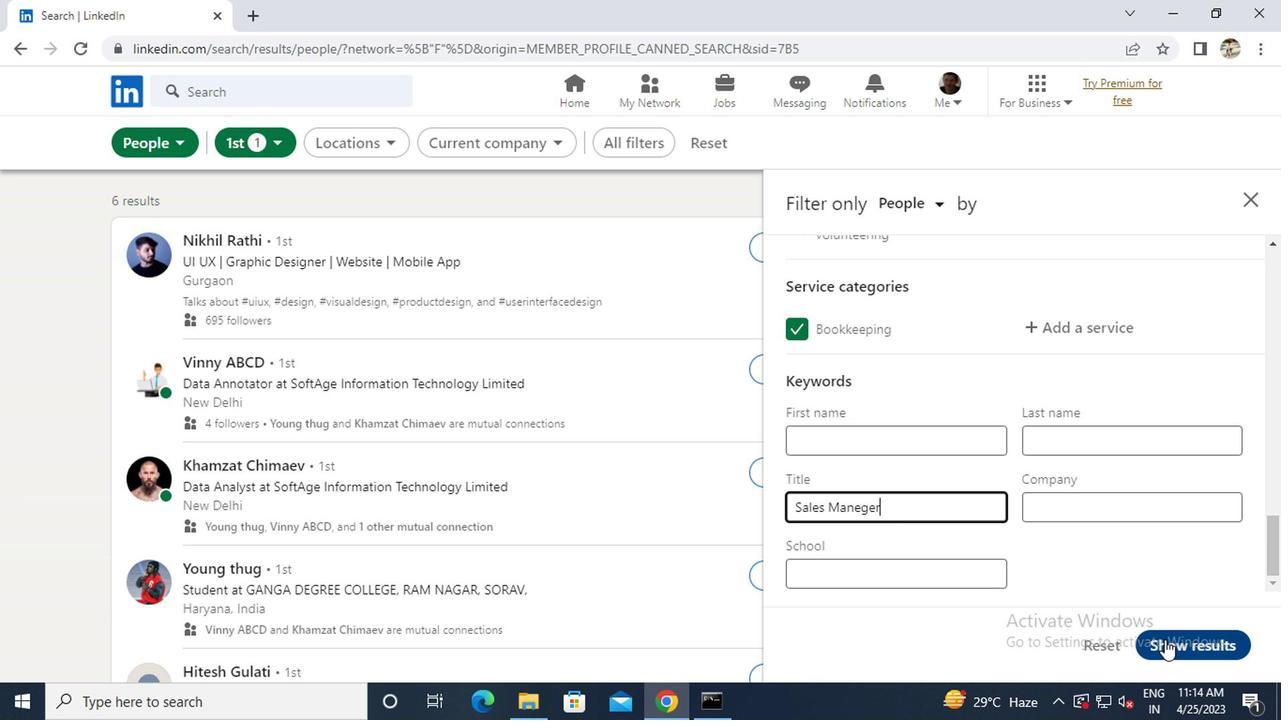 
